 Task: Open a blank google sheet and write heading  Budget GuruAdd Categories in a column and its values below  'Housing, Transportation, Groceries, Utilities, Entertainment, Dining Out, Health, Miscellaneous, Savings & Total. 'Add Budgeted amount in next column and its values below  $1,500, $300, $400, $200, $150, $250, $100, $200, $500 & $4,600. Add Actual amountin next column and its values below   $1,400, $280, $420, $180, $170, $230, $120, $180, $520 & $4,500. Add Difference  in next column and its values below   -$100, -$20, +$20, -$20, +$20, -$20, +$20, -$20, +$20 & -$100Save page Data Analysis Workbook Template
Action: Mouse moved to (261, 133)
Screenshot: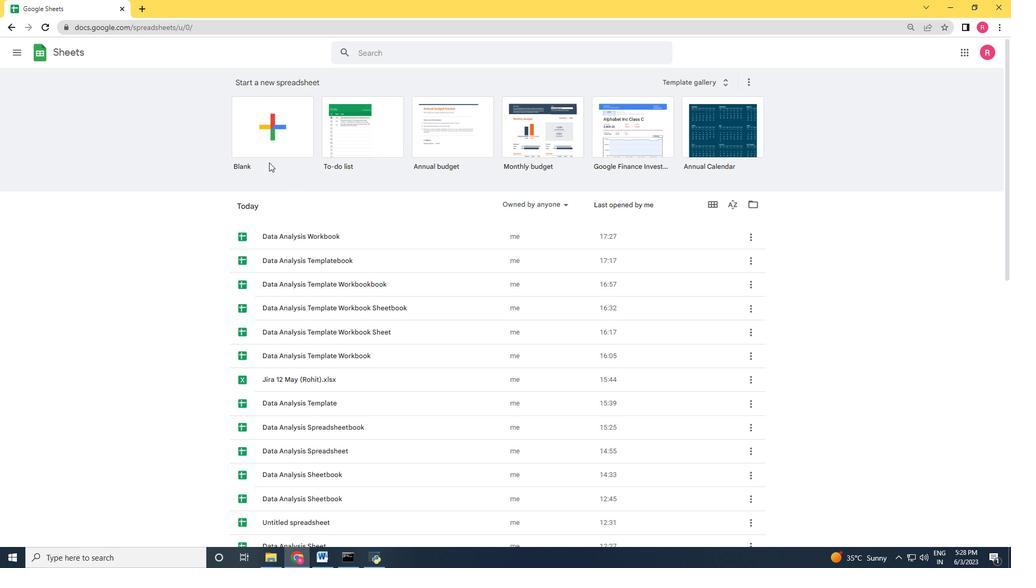
Action: Mouse pressed left at (261, 133)
Screenshot: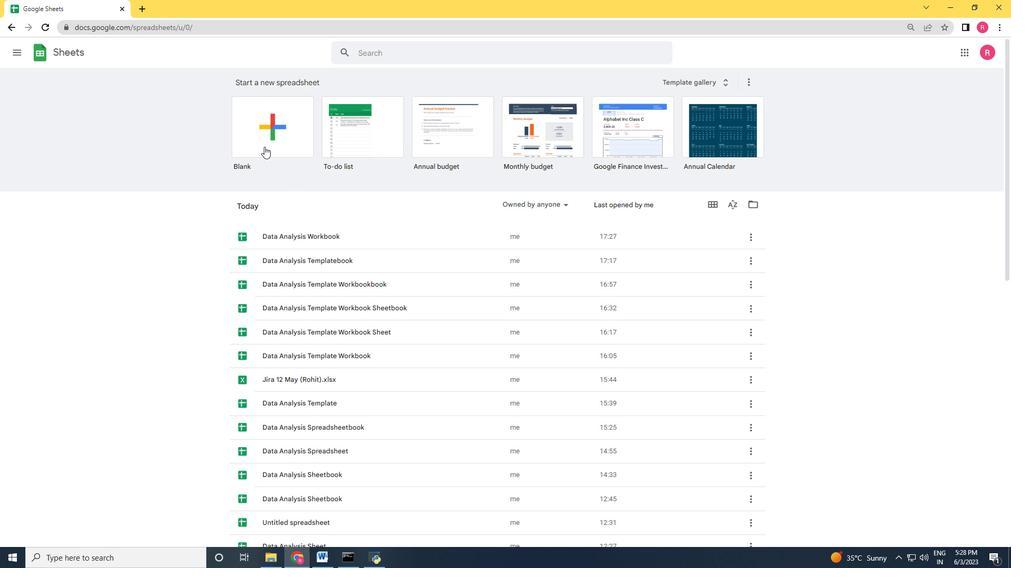 
Action: Mouse moved to (46, 122)
Screenshot: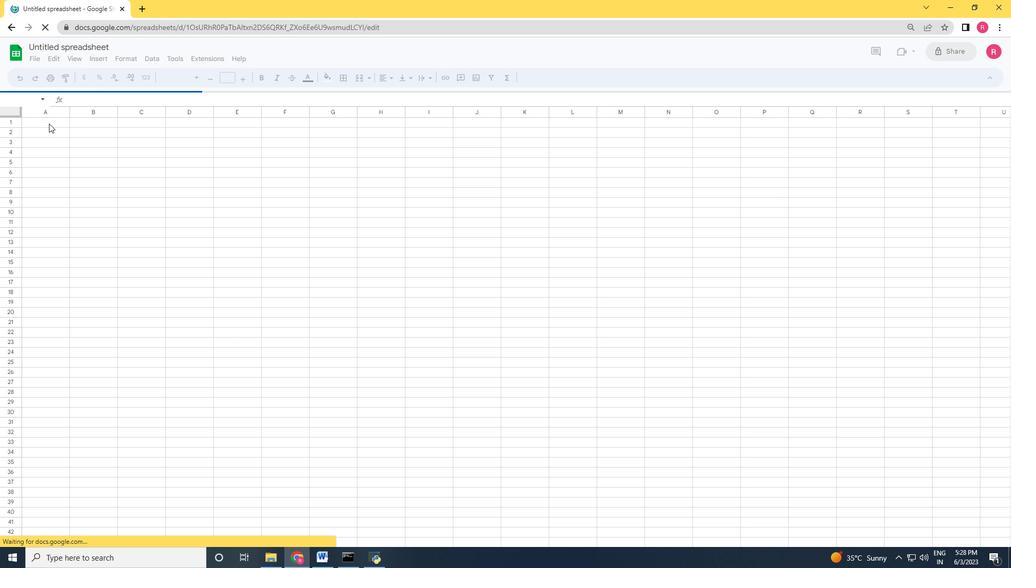 
Action: Mouse pressed left at (46, 122)
Screenshot: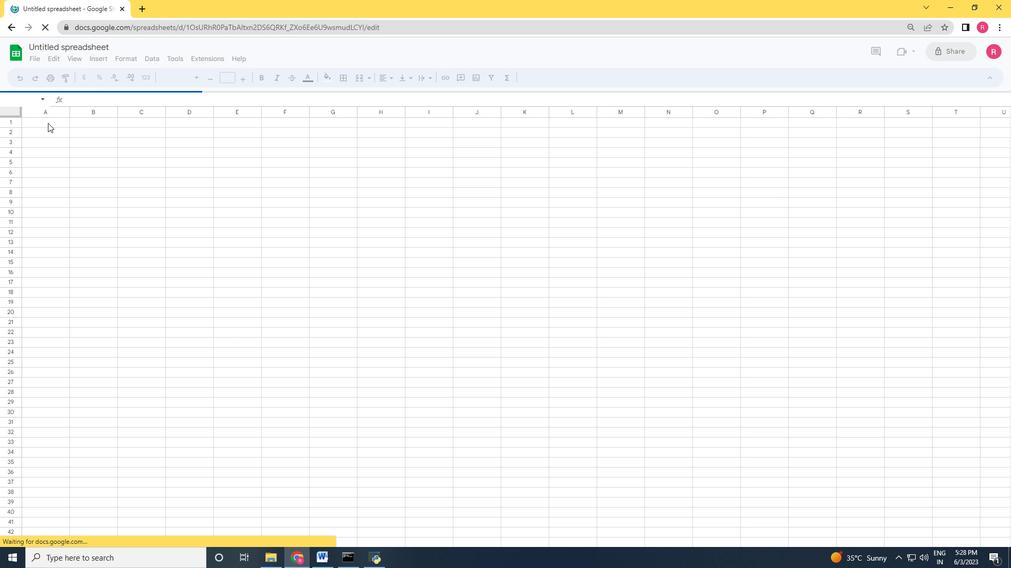 
Action: Mouse moved to (41, 129)
Screenshot: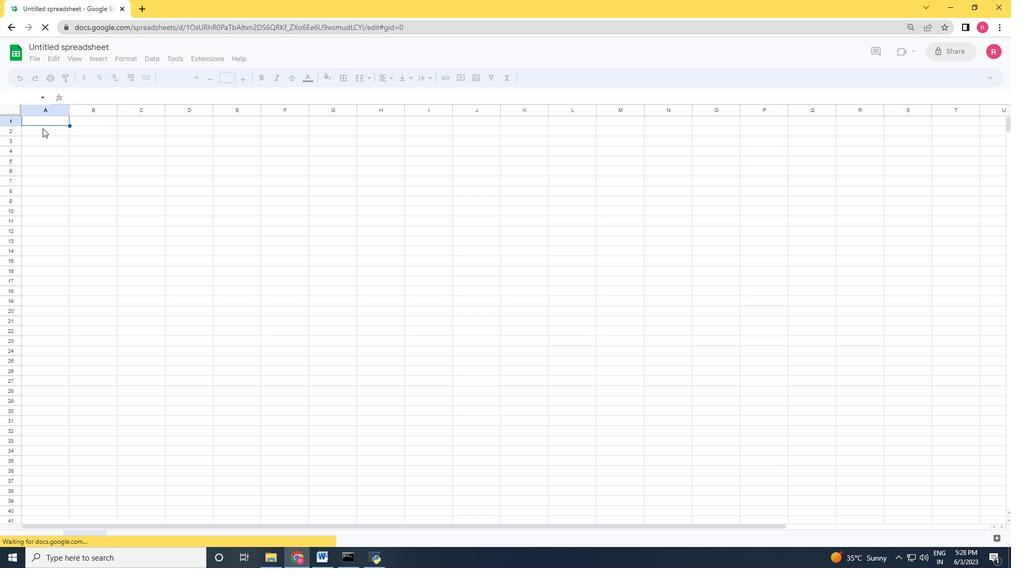 
Action: Key pressed <Key.shift><Key.shift><Key.shift><Key.shift><Key.shift><Key.shift><Key.shift><Key.shift><Key.shift>Budget<Key.space><Key.shift>Guru<Key.enter><Key.shift><Key.shift><Key.shift><Key.shift><Key.shift><Key.shift><Key.shift><Key.shift><Key.shift><Key.shift>Categories<Key.enter><Key.shift><Key.shift><Key.shift><Key.shift><Key.shift><Key.shift><Key.shift><Key.shift><Key.shift><Key.shift><Key.shift><Key.shift><Key.shift><Key.shift>Housing<Key.space><Key.enter><Key.shift>Trs=<Key.backspace><Key.backspace>ansporting<Key.space><Key.backspace><Key.backspace><Key.backspace><Key.backspace>ation<Key.enter><Key.shift>Groceries<Key.enter><Key.shift><Key.shift><Key.shift>Utilities<Key.enter><Key.shift>Entertainment<Key.space><Key.enter><Key.shift><Key.shift><Key.shift><Key.shift><Key.shift>Dining<Key.space>out<Key.enter><Key.shift>Health<Key.enter><Key.shift>Miscellaneous<Key.enter><Key.shift>Saving<Key.enter><Key.shift>Total<Key.enter>
Screenshot: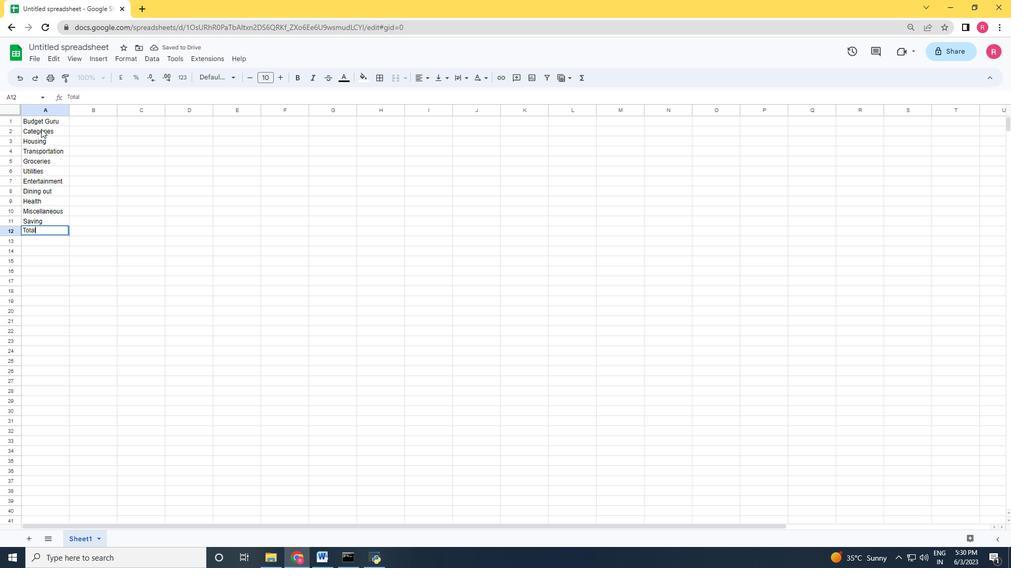 
Action: Mouse moved to (93, 139)
Screenshot: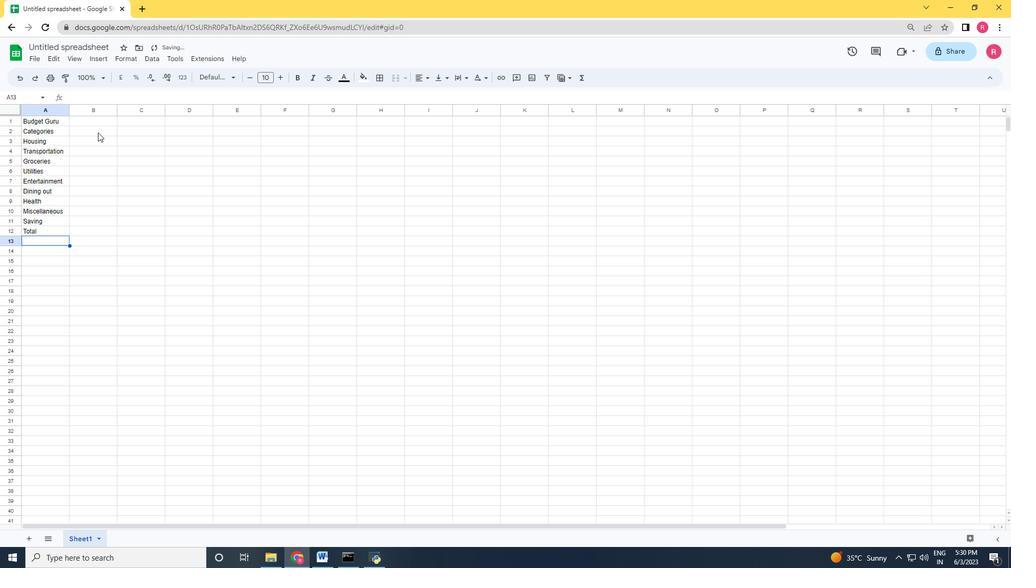 
Action: Mouse pressed left at (93, 139)
Screenshot: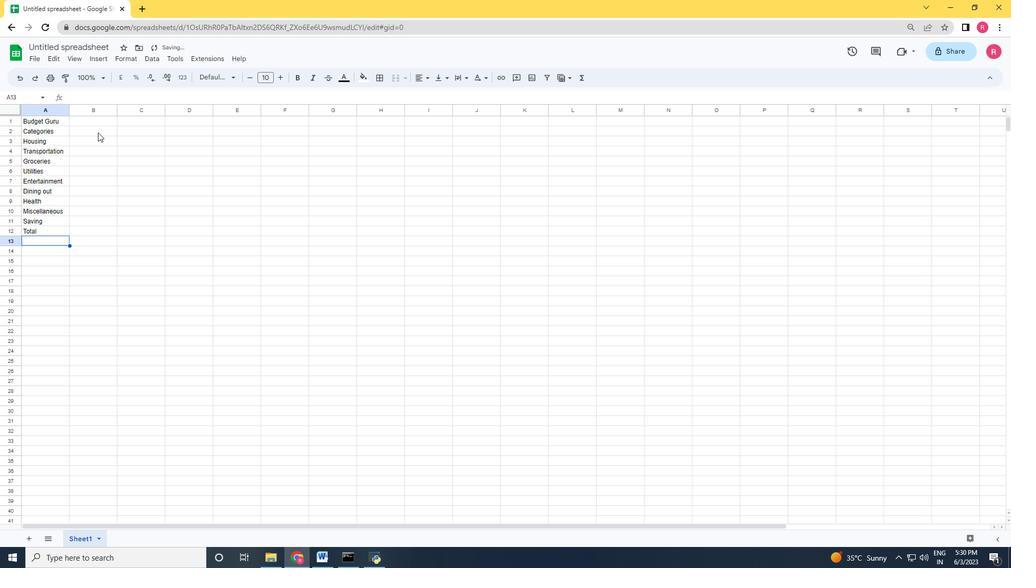 
Action: Mouse moved to (95, 128)
Screenshot: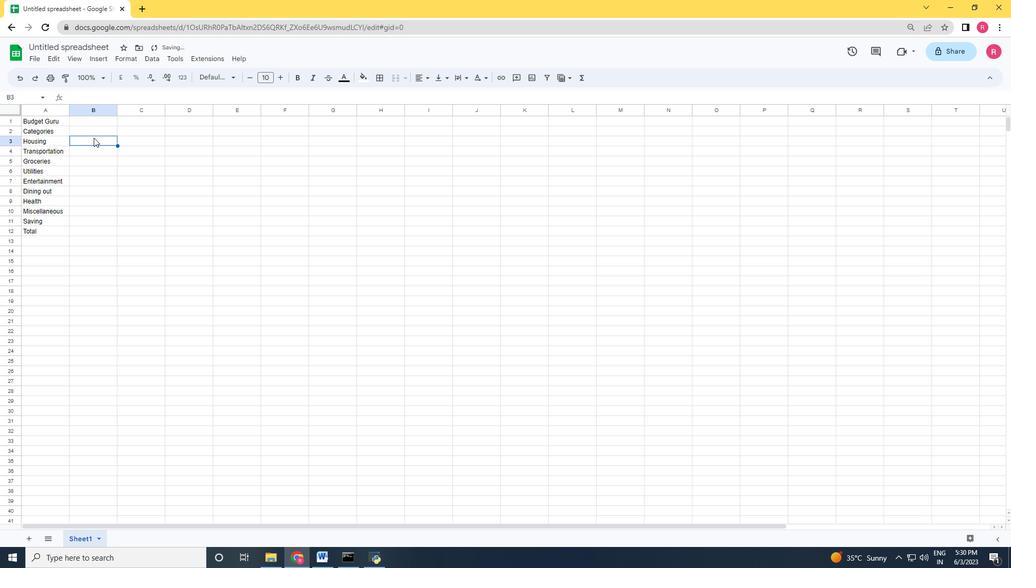 
Action: Mouse pressed left at (95, 128)
Screenshot: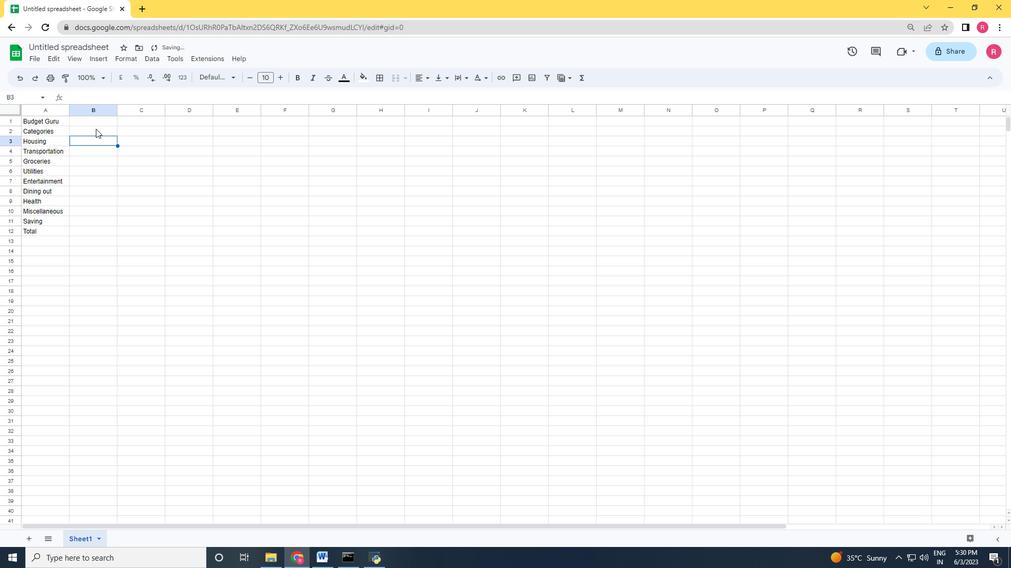 
Action: Key pressed <Key.shift_r>Budgeted<Key.enter><Key.shift><Key.shift><Key.shift><Key.shift><Key.shift><Key.shift><Key.shift><Key.shift><Key.shift><Key.shift><Key.shift><Key.shift><Key.shift><Key.shift><Key.shift><Key.shift><Key.shift><Key.shift><Key.shift><Key.shift><Key.shift><Key.shift><Key.shift><Key.shift><Key.shift><Key.shift><Key.shift><Key.shift><Key.shift><Key.shift><Key.shift><Key.shift><Key.shift><Key.shift><Key.shift><Key.shift><Key.shift><Key.shift><Key.shift><Key.shift><Key.shift><Key.shift><Key.shift><Key.shift>$1500<Key.enter><Key.shift>$300<Key.enter><Key.shift><Key.shift><Key.shift><Key.shift><Key.shift><Key.shift><Key.shift><Key.shift><Key.shift><Key.shift>$400<Key.enter><Key.shift><Key.shift><Key.shift><Key.shift><Key.shift><Key.shift><Key.shift><Key.shift><Key.shift><Key.shift><Key.shift><Key.shift><Key.shift><Key.shift><Key.shift><Key.shift><Key.shift><Key.shift><Key.shift><Key.shift><Key.shift><Key.shift><Key.shift><Key.shift><Key.shift><Key.shift><Key.shift><Key.shift><Key.shift><Key.shift><Key.shift><Key.shift><Key.shift><Key.shift><Key.shift><Key.shift><Key.shift><Key.shift><Key.shift><Key.shift><Key.shift><Key.shift><Key.shift><Key.shift><Key.shift><Key.shift><Key.shift><Key.shift><Key.shift><Key.shift><Key.shift><Key.shift><Key.shift><Key.shift><Key.shift><Key.shift><Key.shift><Key.shift><Key.shift>$200<Key.enter><Key.shift>$150<Key.enter>
Screenshot: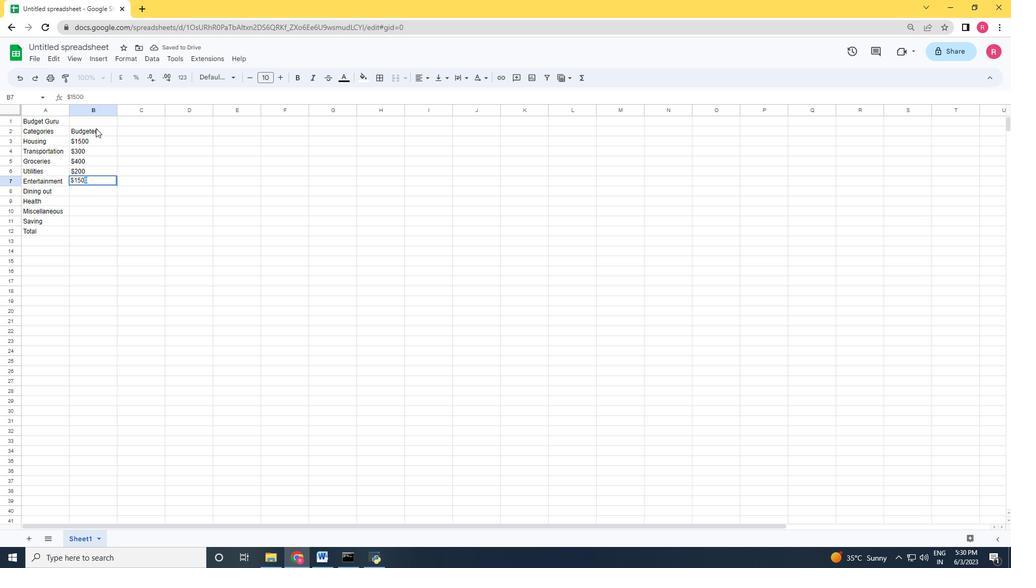 
Action: Mouse moved to (92, 182)
Screenshot: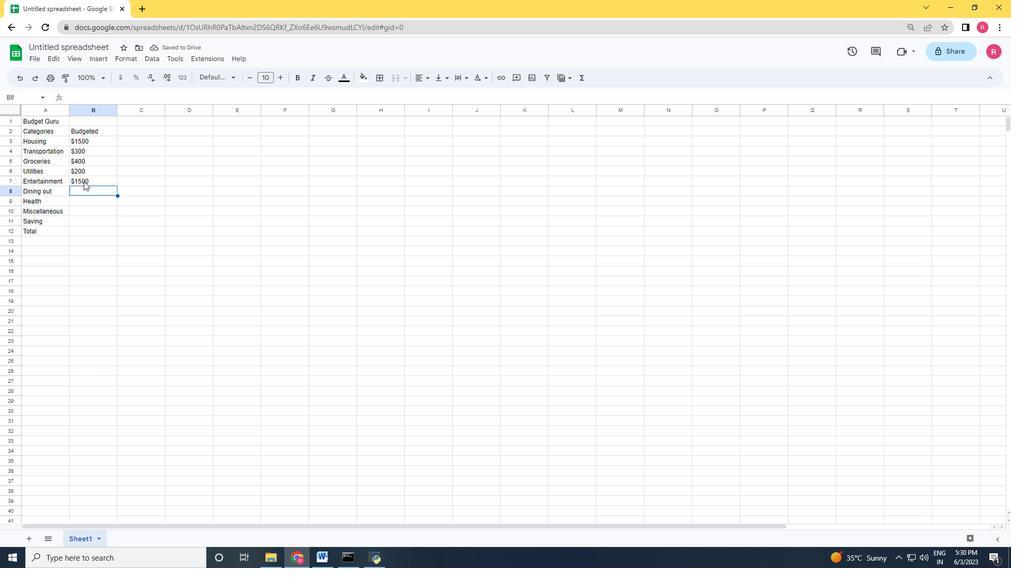 
Action: Mouse pressed left at (92, 182)
Screenshot: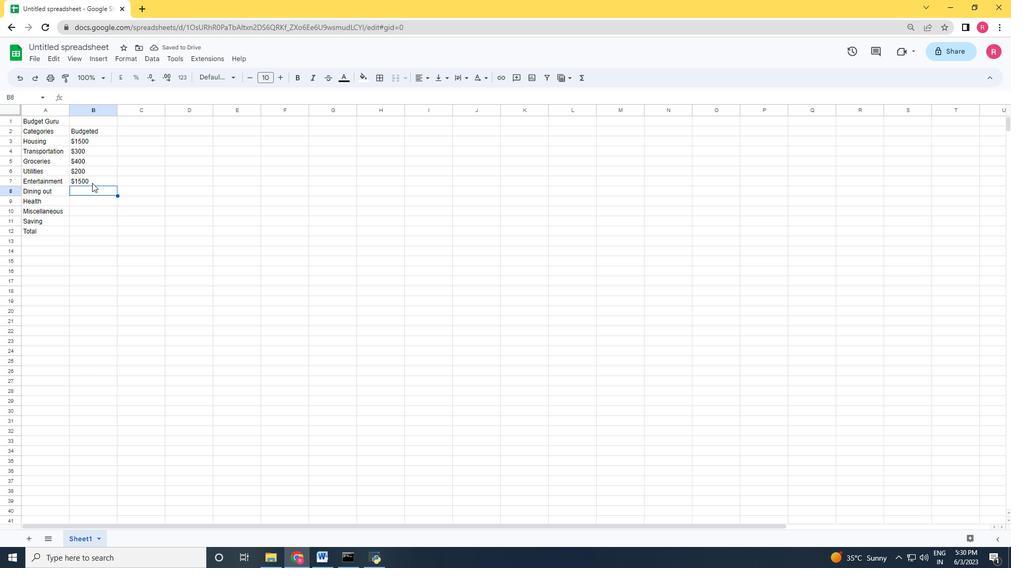 
Action: Mouse pressed left at (92, 182)
Screenshot: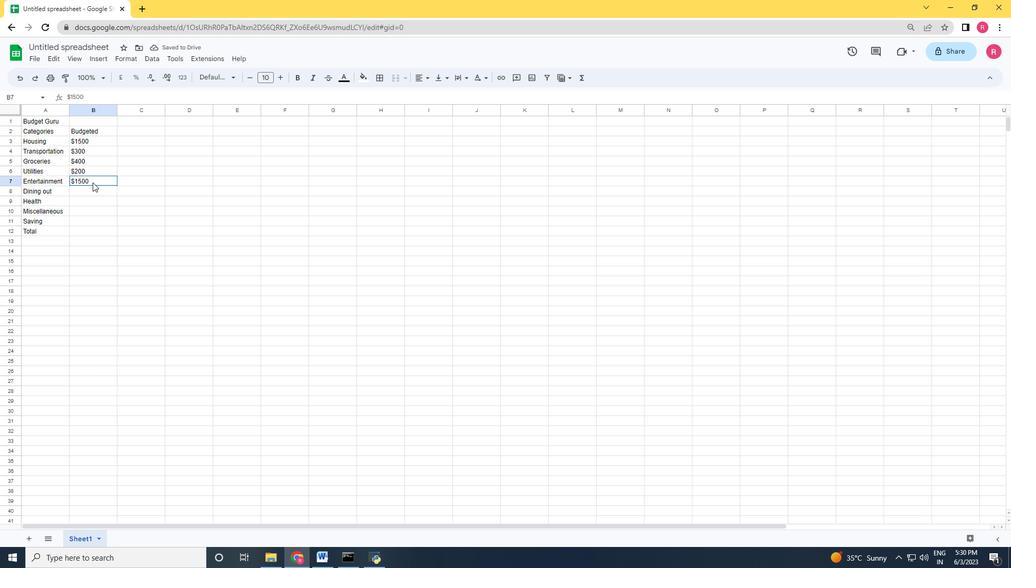 
Action: Mouse moved to (52, 175)
Screenshot: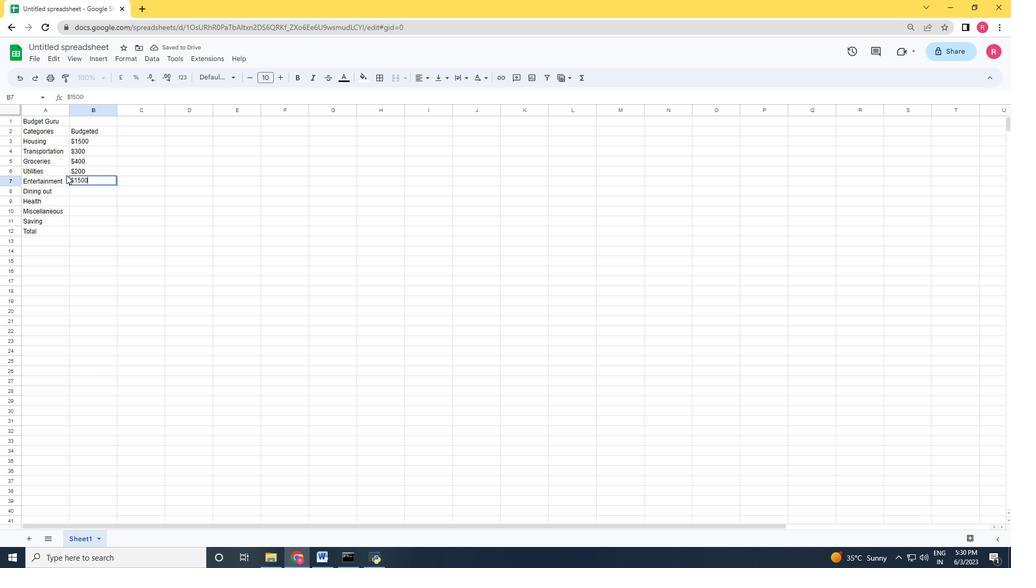 
Action: Key pressed <Key.backspace><Key.enter><Key.shift><Key.shift><Key.shift><Key.shift><Key.shift><Key.shift><Key.shift><Key.shift><Key.shift><Key.shift><Key.shift><Key.shift><Key.shift><Key.shift><Key.shift>$250<Key.enter><Key.shift>$100<Key.enter><Key.shift>@<Key.backspace><Key.shift>$200<Key.enter><Key.shift>$500<Key.enter><Key.shift>$4600<Key.enter>
Screenshot: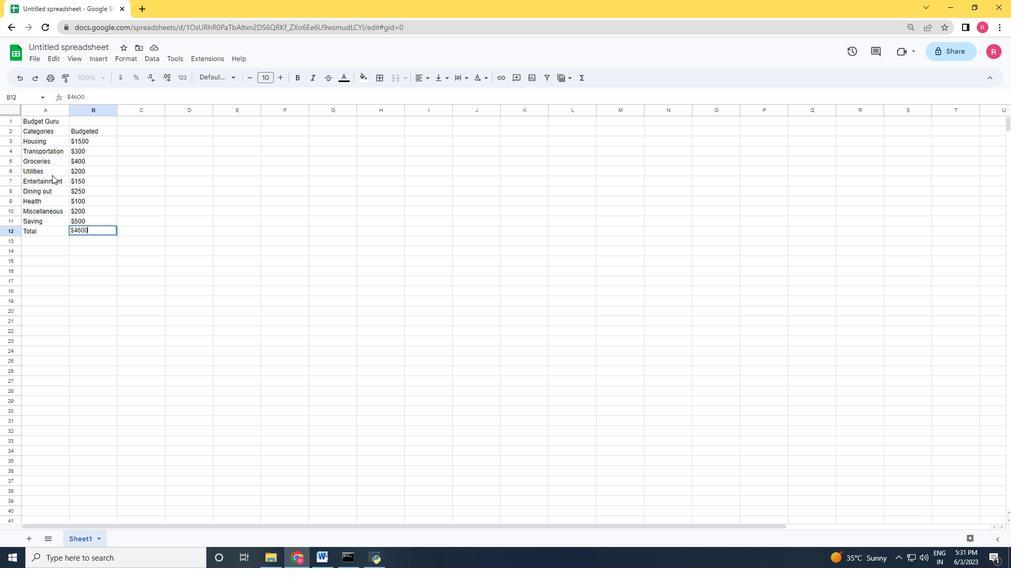 
Action: Mouse moved to (150, 130)
Screenshot: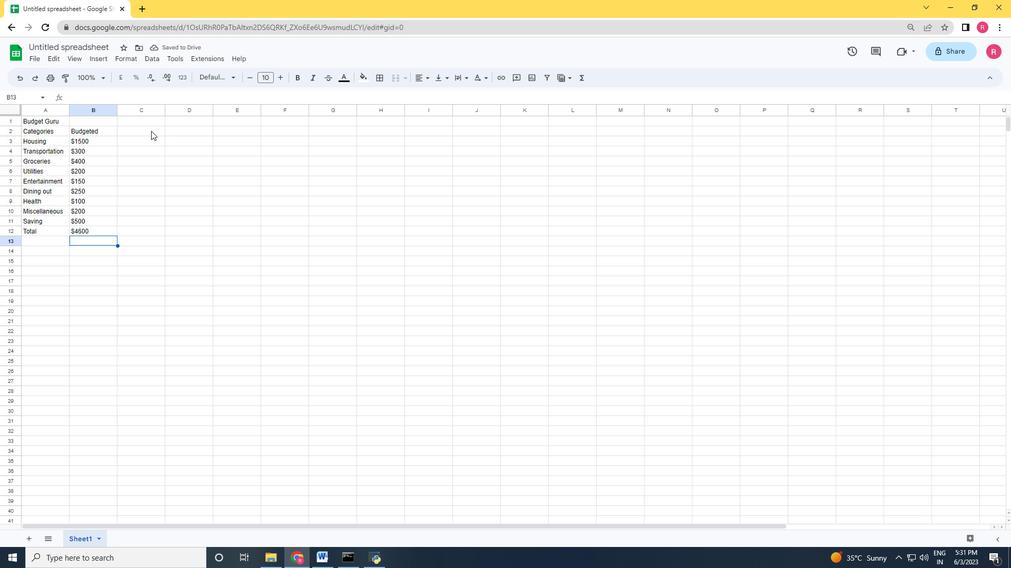 
Action: Mouse pressed left at (150, 130)
Screenshot: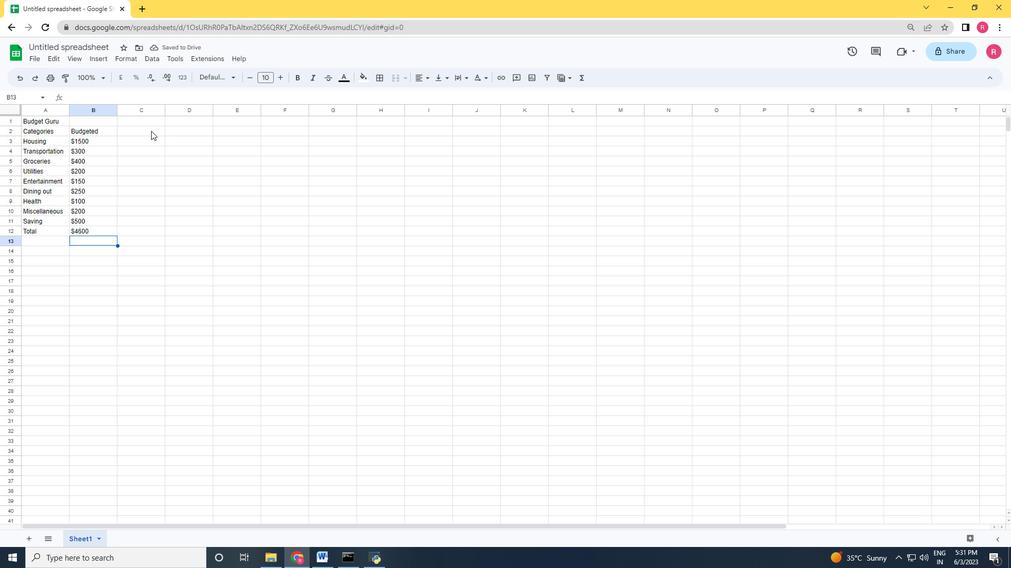 
Action: Mouse moved to (138, 124)
Screenshot: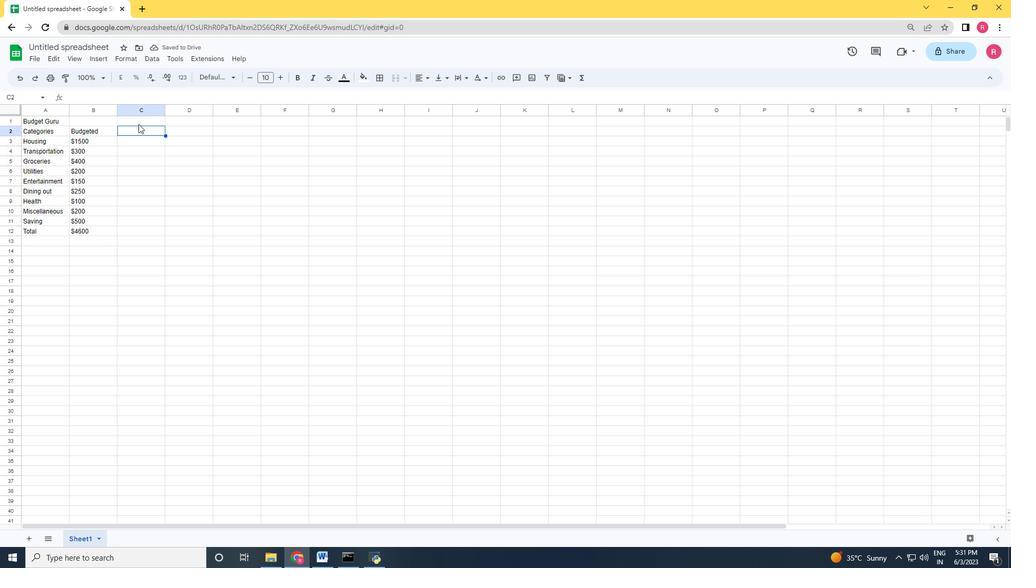 
Action: Key pressed <Key.shift>Actual<Key.space><Key.shift>Amoun<Key.backspace>nttin<Key.backspace><Key.backspace><Key.backspace>in<Key.enter>
Screenshot: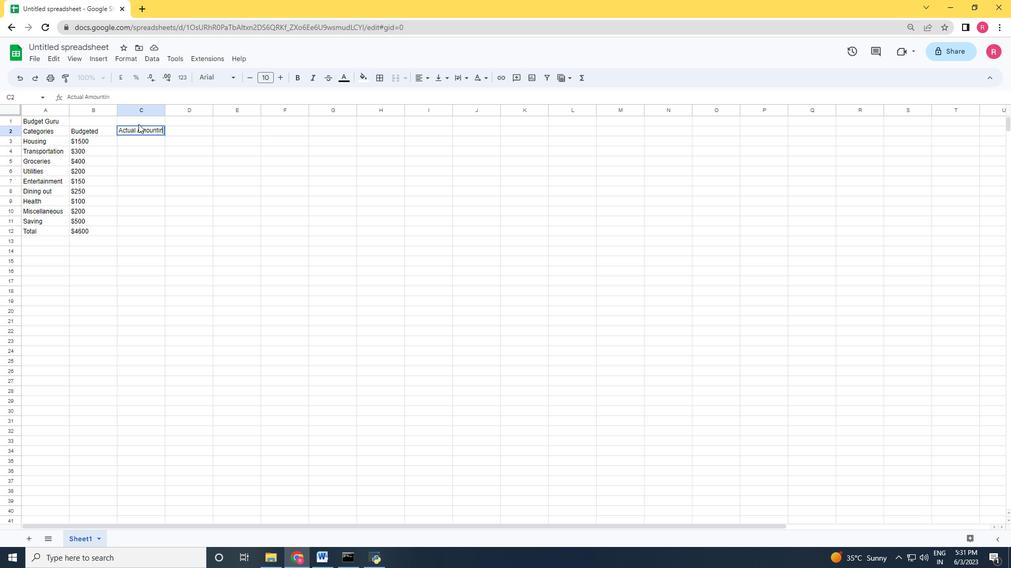 
Action: Mouse moved to (316, 174)
Screenshot: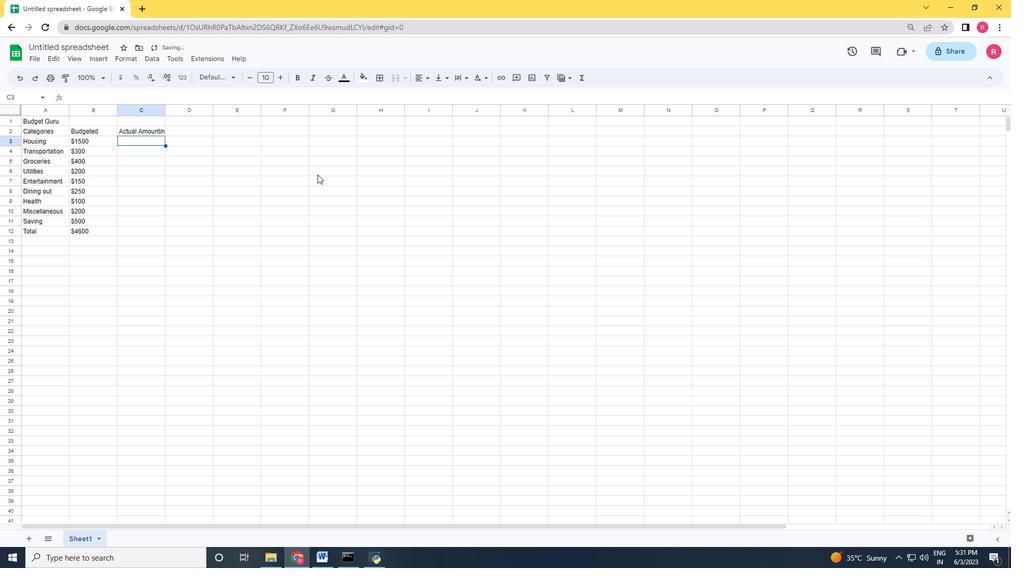 
Action: Key pressed <Key.shift><Key.shift><Key.shift><Key.shift><Key.shift><Key.shift><Key.shift><Key.shift><Key.shift>$1400<Key.enter><Key.shift><Key.shift><Key.shift><Key.shift><Key.shift><Key.shift><Key.shift><Key.shift><Key.shift><Key.shift><Key.shift><Key.shift><Key.shift><Key.shift><Key.shift><Key.shift><Key.shift><Key.shift>$280<Key.enter><Key.shift><Key.shift><Key.shift><Key.shift><Key.shift><Key.shift><Key.shift><Key.shift><Key.shift><Key.shift><Key.shift><Key.shift>$420<Key.enter><Key.shift>$180<Key.enter><Key.shift><Key.shift><Key.shift><Key.shift><Key.shift><Key.shift><Key.shift><Key.shift>$170<Key.enter><Key.shift><Key.shift><Key.shift><Key.shift><Key.shift><Key.shift><Key.shift><Key.shift><Key.shift><Key.shift><Key.shift><Key.shift>$23909<Key.backspace><Key.backspace><Key.backspace>0<Key.enter><Key.shift><Key.shift>$120<Key.enter><Key.shift><Key.shift><Key.shift><Key.shift><Key.shift><Key.shift><Key.shift><Key.shift><Key.shift><Key.shift><Key.shift><Key.shift><Key.shift><Key.shift><Key.shift><Key.shift><Key.shift><Key.shift>$180<Key.enter><Key.shift><Key.shift><Key.shift><Key.shift><Key.shift><Key.shift>$520<Key.enter><Key.shift>$4500
Screenshot: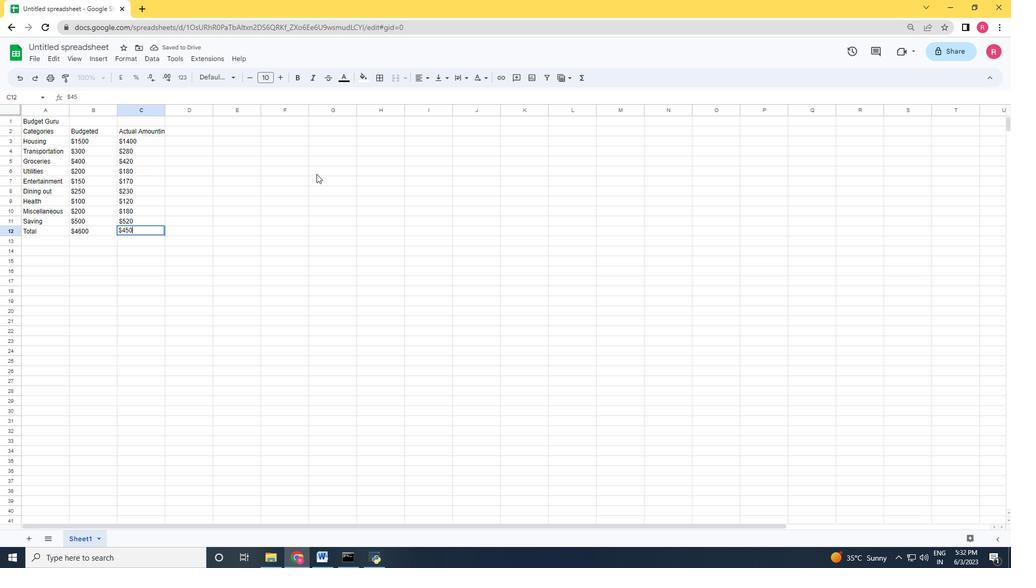 
Action: Mouse moved to (181, 129)
Screenshot: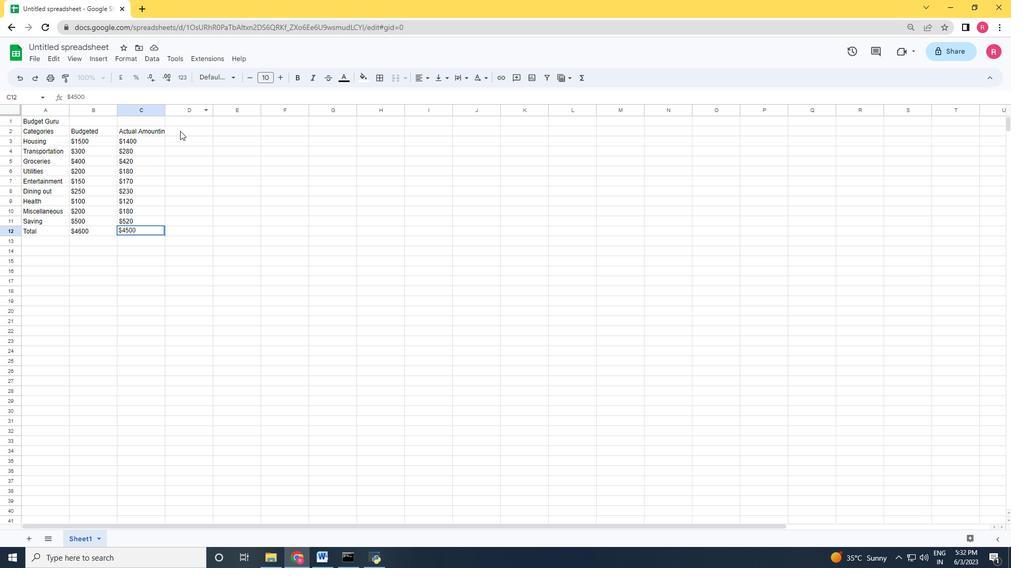 
Action: Mouse pressed left at (181, 129)
Screenshot: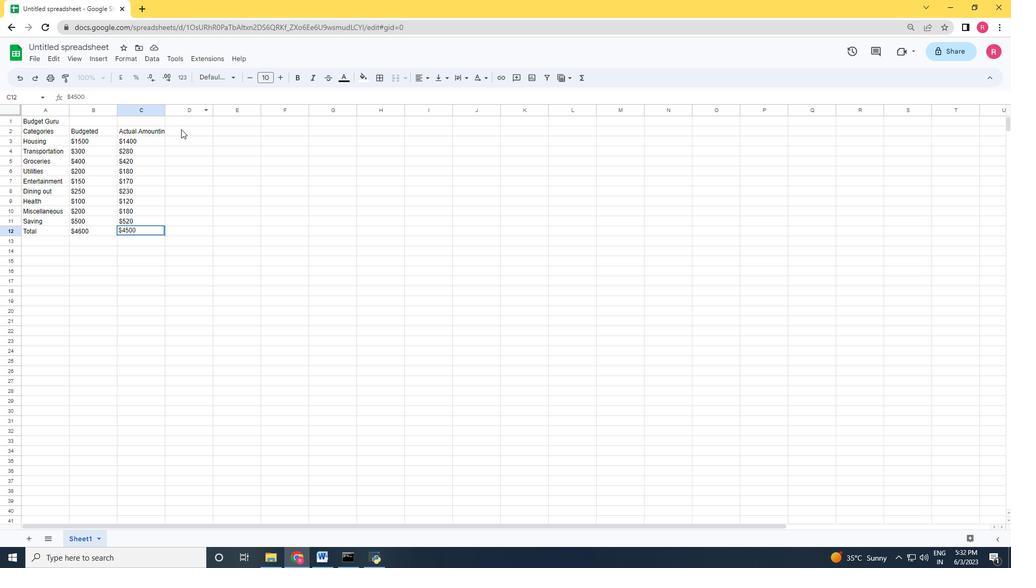 
Action: Mouse moved to (182, 129)
Screenshot: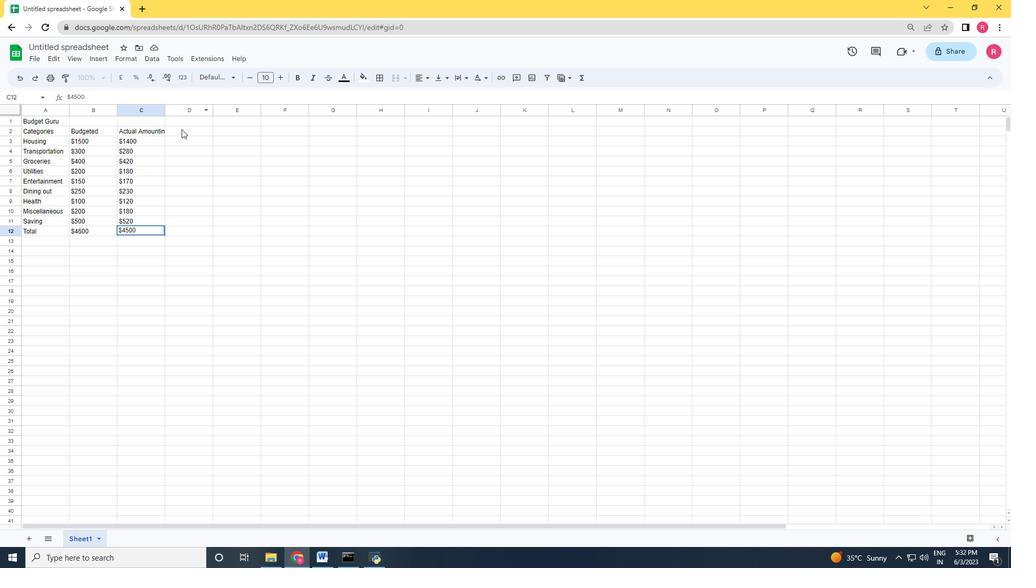 
Action: Key pressed <Key.shift>Difference<Key.enter>-<Key.shift>$100<Key.enter>-<Key.shift><Key.shift><Key.shift><Key.shift><Key.shift><Key.shift><Key.shift><Key.shift>$20<Key.enter>'=<Key.shift>$20<Key.enter>
Screenshot: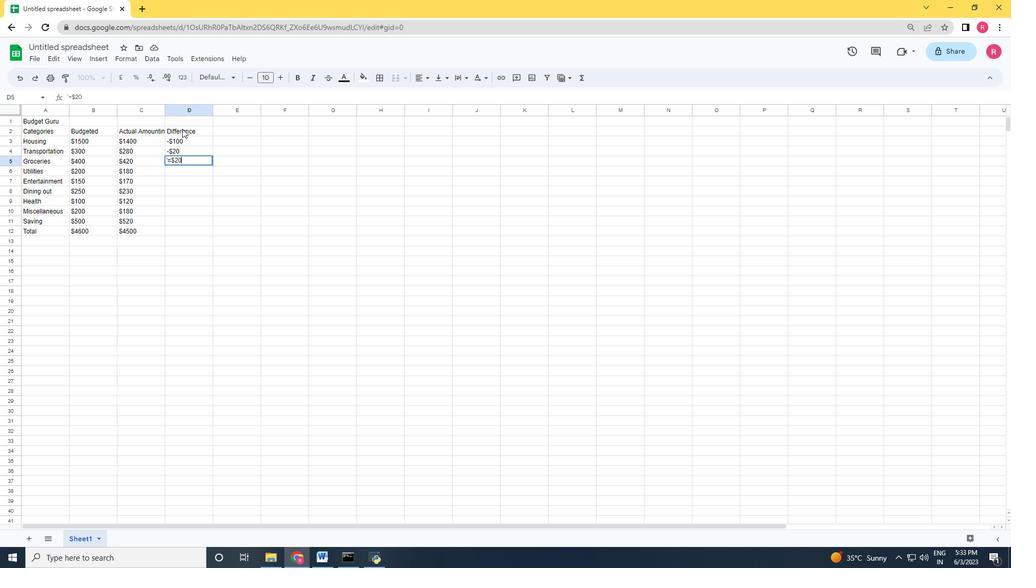 
Action: Mouse moved to (181, 163)
Screenshot: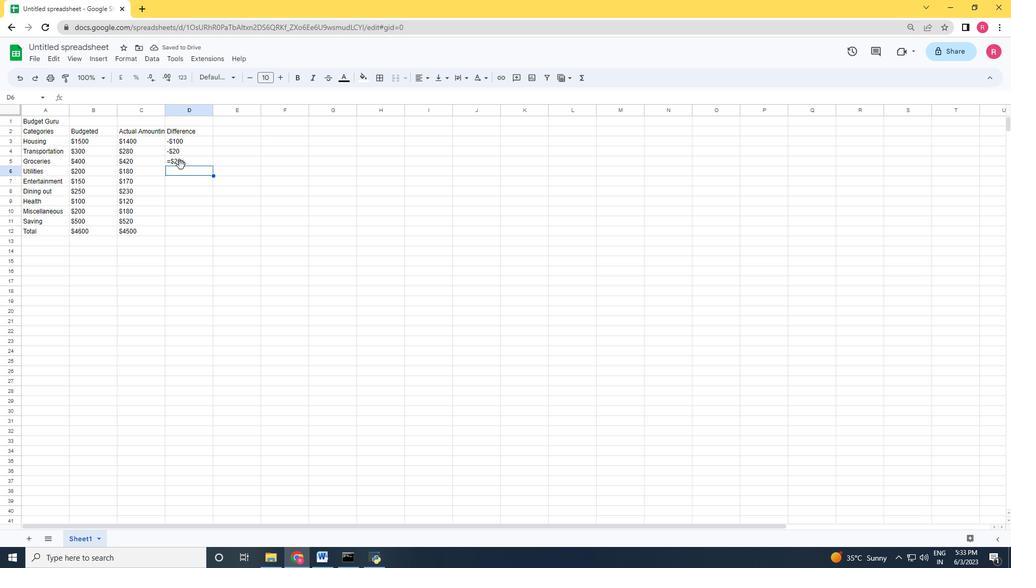 
Action: Mouse pressed left at (181, 163)
Screenshot: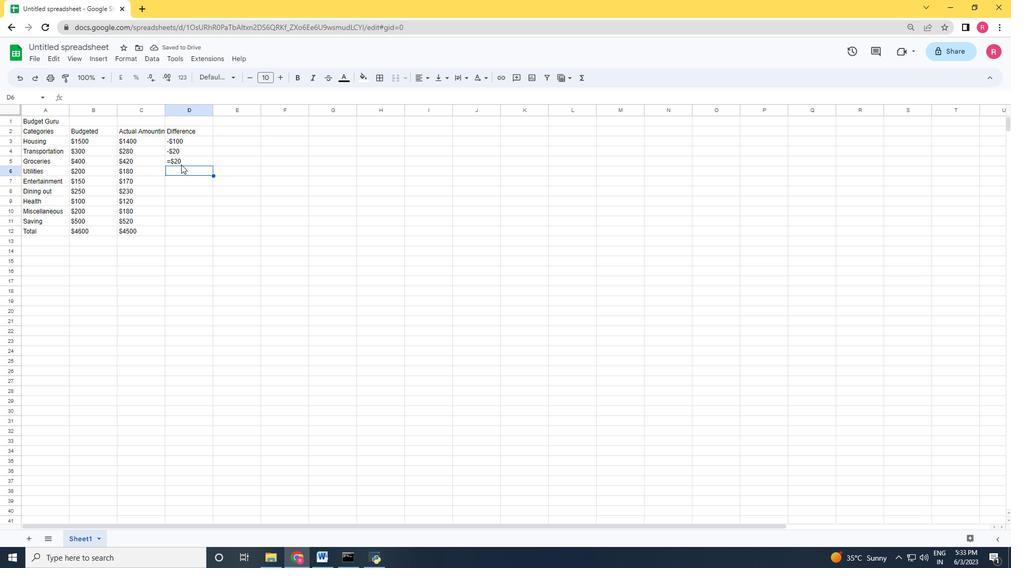 
Action: Mouse moved to (71, 96)
Screenshot: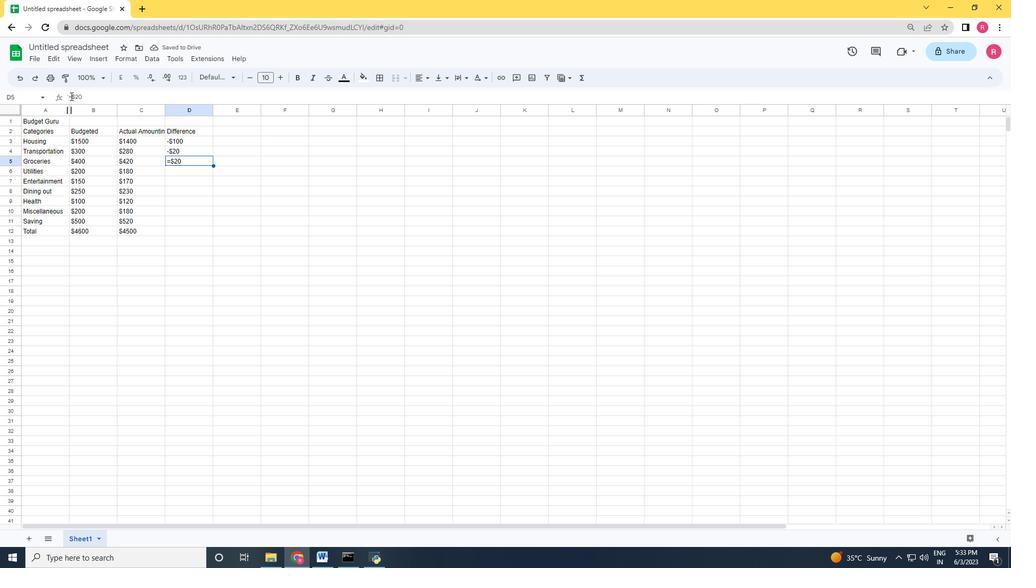 
Action: Mouse pressed left at (71, 96)
Screenshot: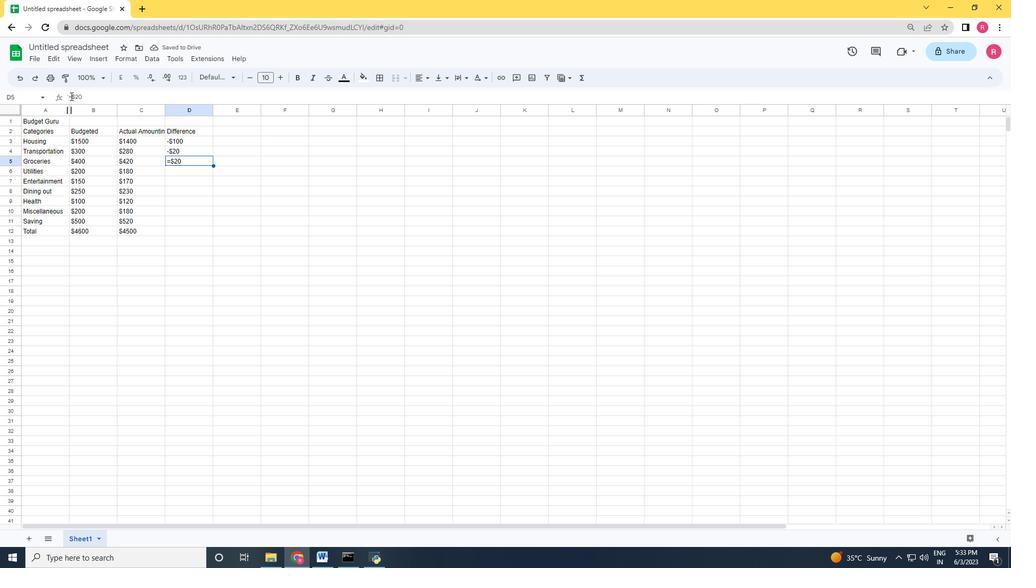 
Action: Mouse moved to (72, 97)
Screenshot: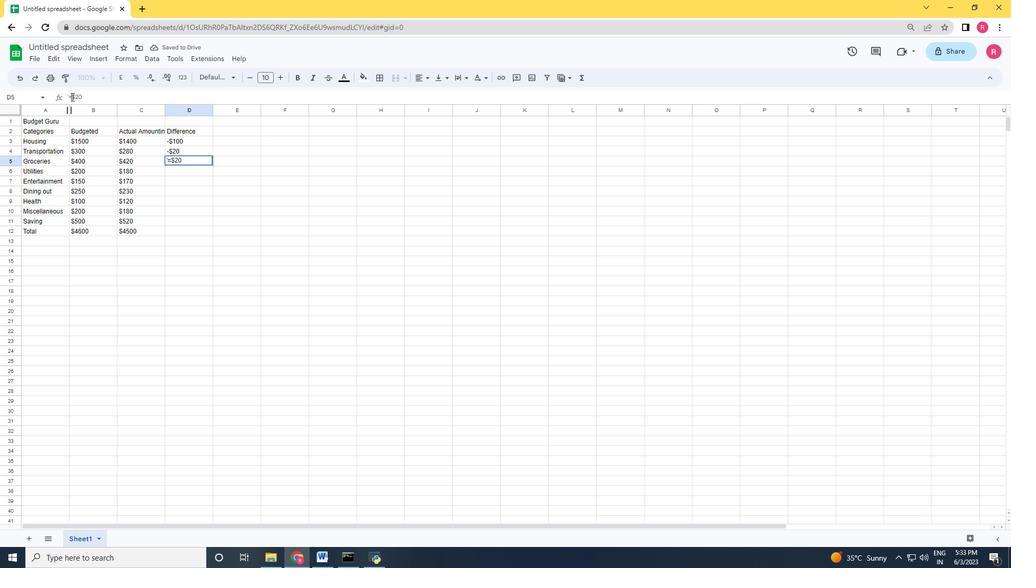 
Action: Key pressed <Key.backspace><Key.shift_r><Key.shift_r><Key.shift_r><Key.shift_r><Key.shift_r><Key.shift_r><Key.shift_r><Key.shift_r><Key.shift_r><Key.shift_r><Key.shift_r><Key.shift_r><Key.shift_r><Key.shift_r><Key.shift_r><Key.shift_r><Key.shift_r><Key.shift_r><Key.shift_r><Key.shift_r><Key.shift_r><Key.shift_r><Key.shift_r><Key.shift_r><Key.shift_r><Key.shift_r><Key.shift_r><Key.shift_r><Key.shift_r><Key.shift_r><Key.shift_r><Key.shift_r><Key.shift_r><Key.shift_r><Key.shift_r><Key.shift_r><Key.shift_r><Key.shift_r><Key.shift_r><Key.shift_r><Key.shift_r><Key.shift_r>+
Screenshot: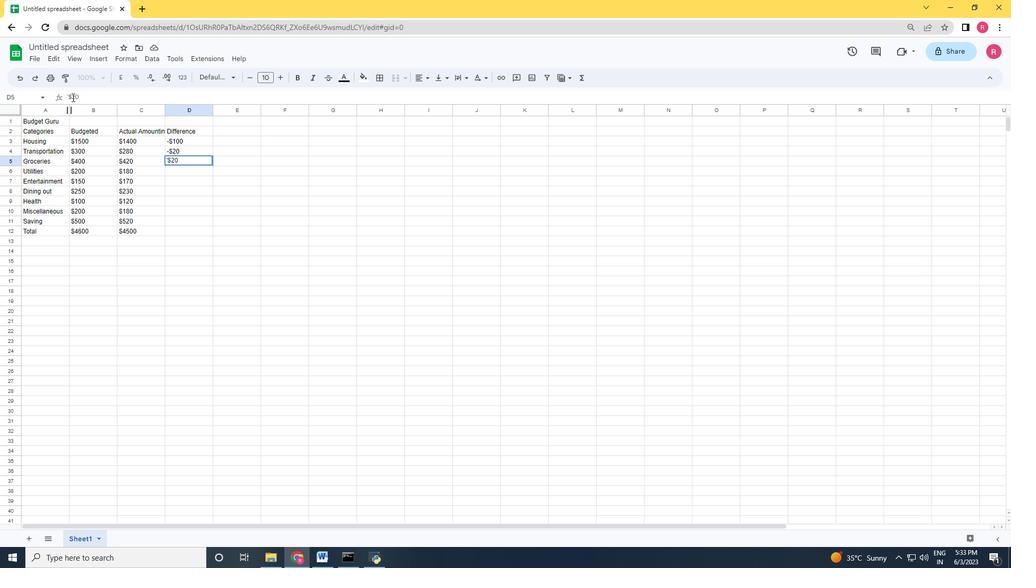 
Action: Mouse moved to (200, 171)
Screenshot: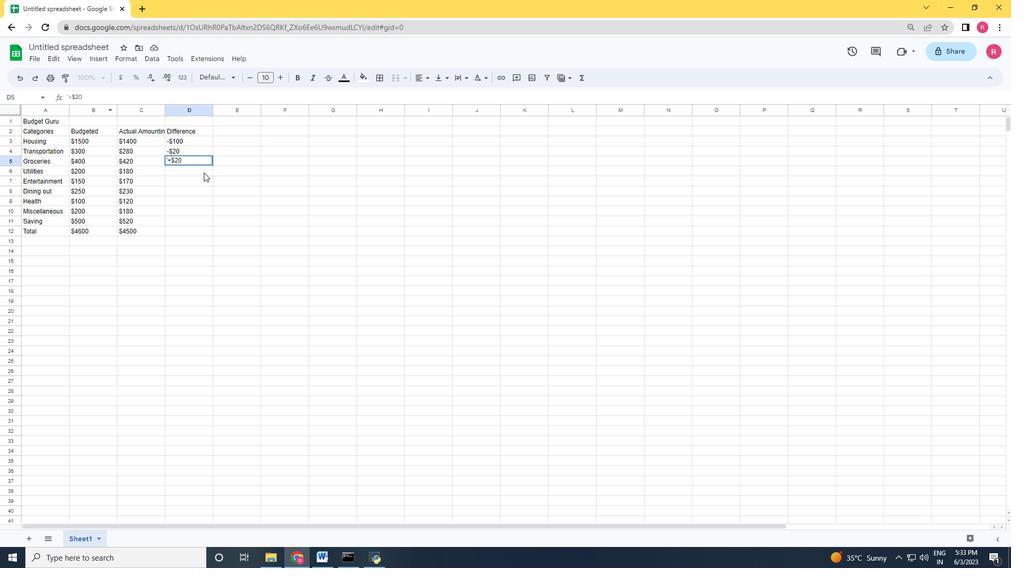 
Action: Mouse pressed left at (200, 171)
Screenshot: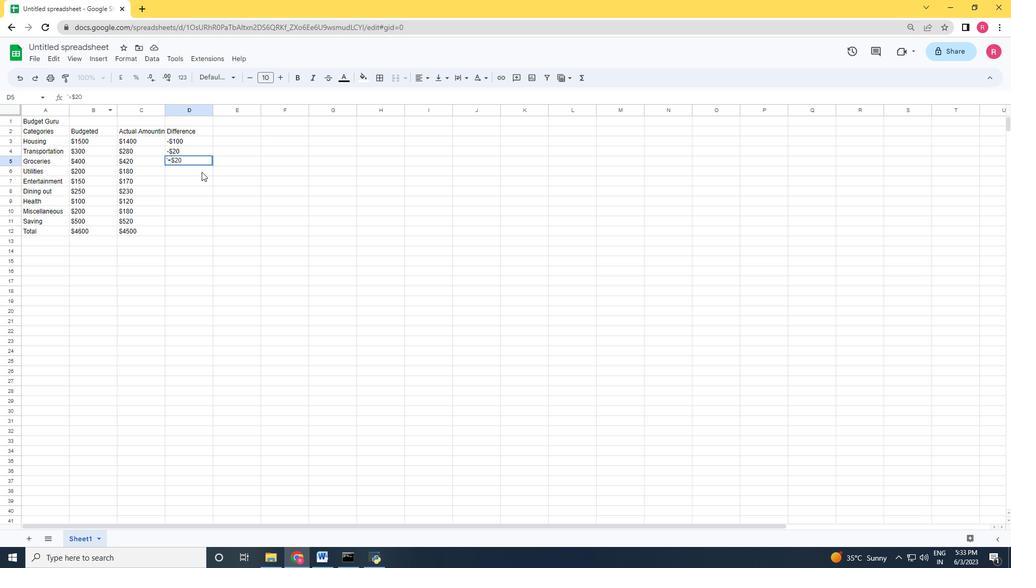 
Action: Mouse moved to (193, 173)
Screenshot: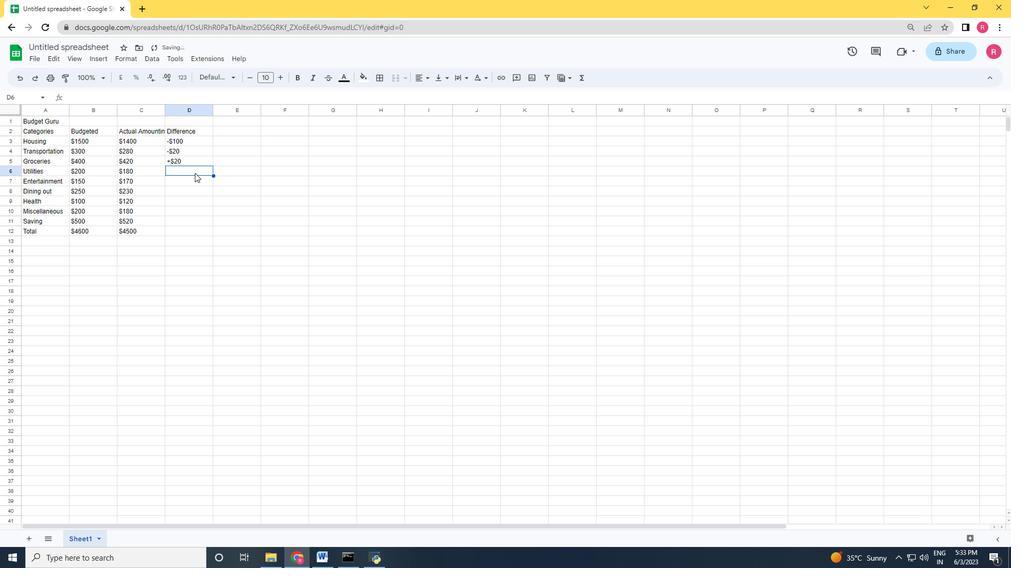 
Action: Key pressed -<Key.shift>$20<Key.enter>'<Key.shift_r><Key.shift_r><Key.shift_r><Key.shift_r><Key.shift_r>+20<Key.enter><Key.enter>-<Key.shift>$20<Key.enter>'<Key.shift>$20<Key.enter>
Screenshot: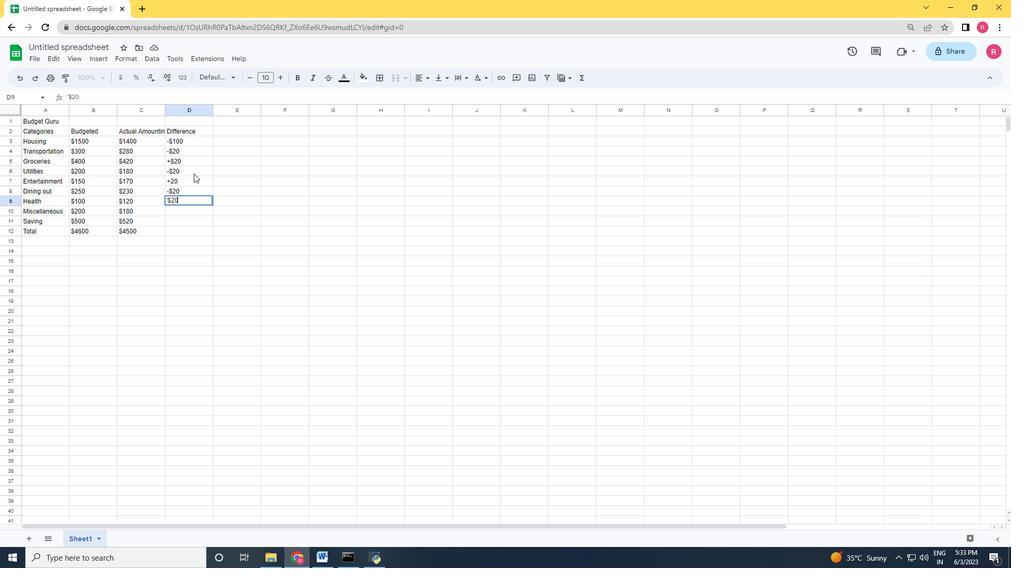 
Action: Mouse moved to (168, 200)
Screenshot: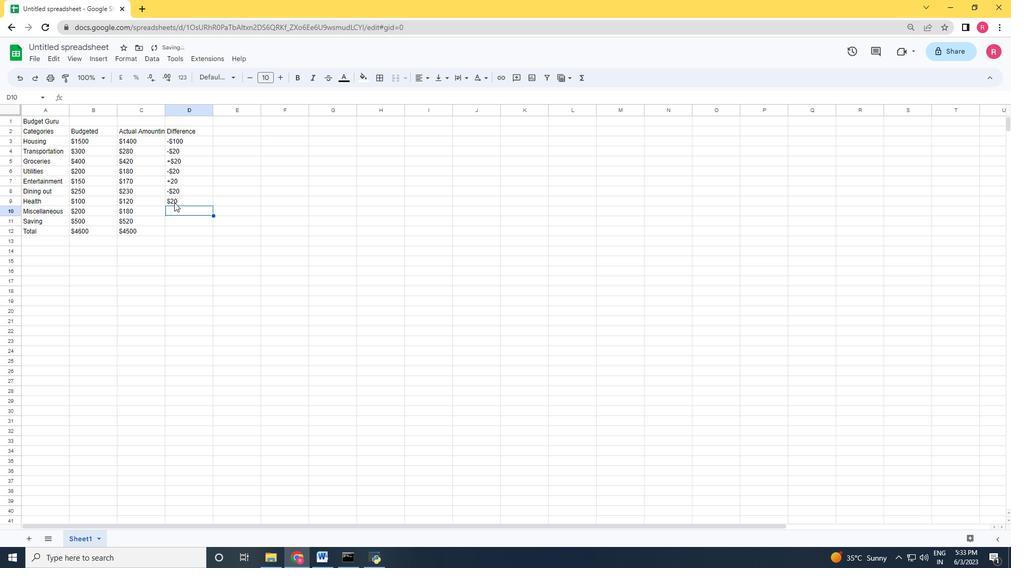 
Action: Mouse pressed left at (168, 200)
Screenshot: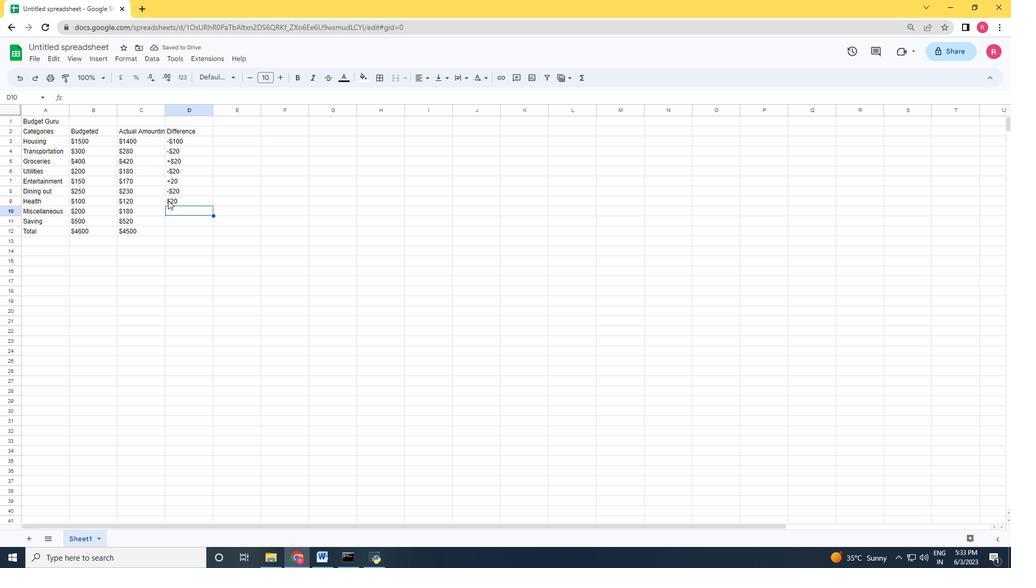 
Action: Mouse moved to (169, 200)
Screenshot: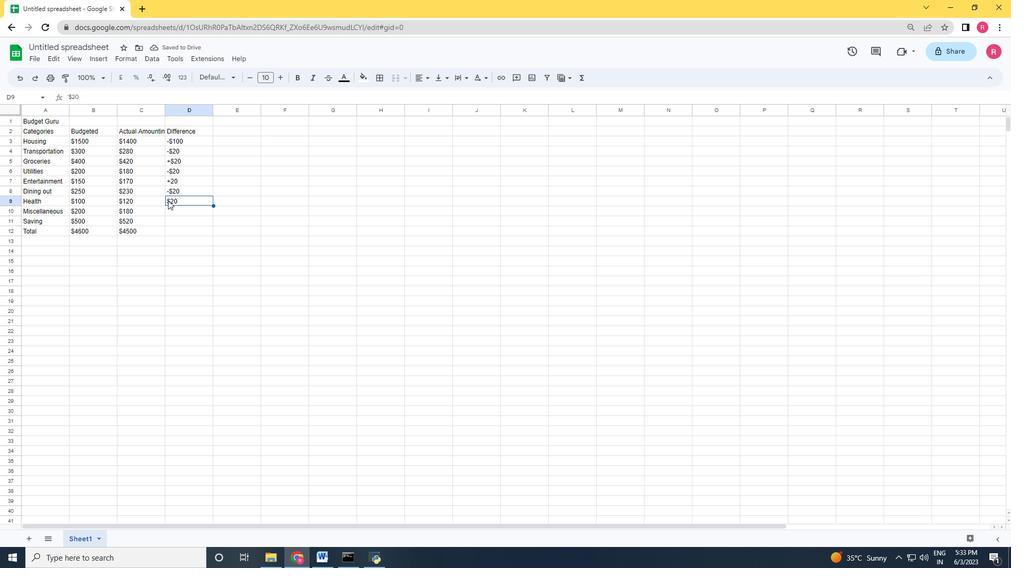 
Action: Mouse pressed left at (169, 200)
Screenshot: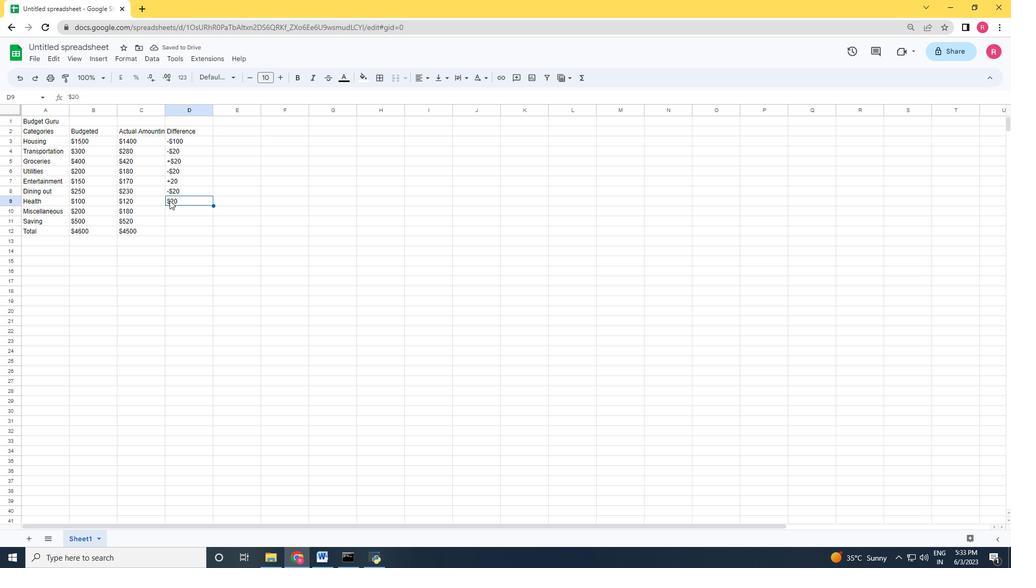 
Action: Mouse moved to (67, 97)
Screenshot: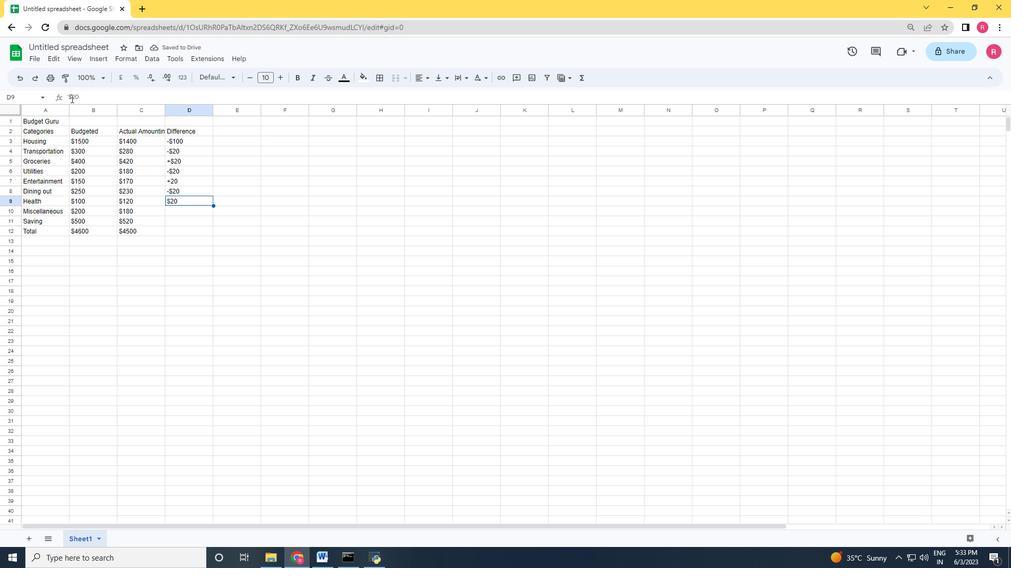 
Action: Mouse pressed left at (67, 97)
Screenshot: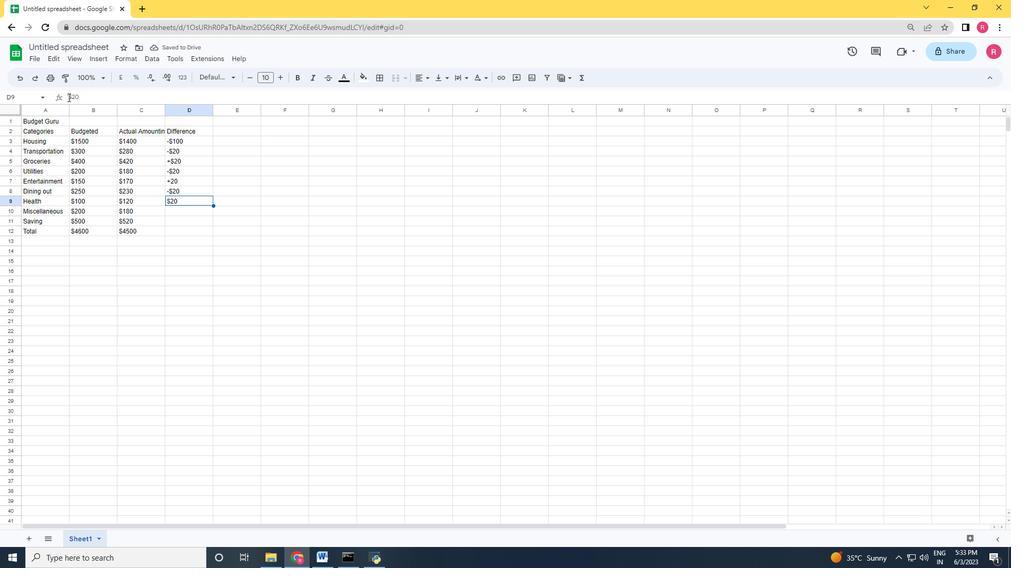 
Action: Key pressed <Key.shift_r><Key.shift_r><Key.shift_r>+<Key.enter>
Screenshot: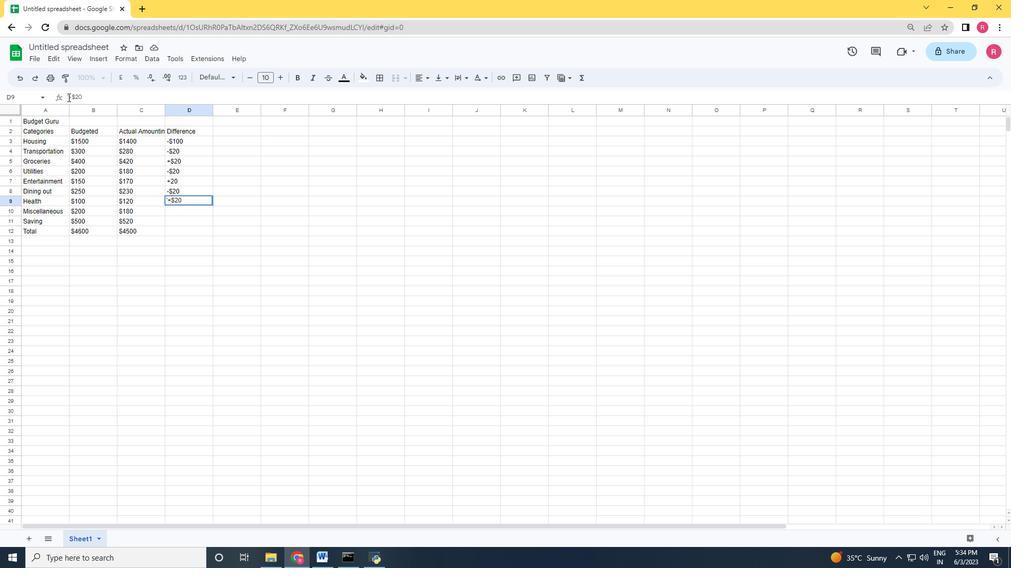 
Action: Mouse moved to (83, 182)
Screenshot: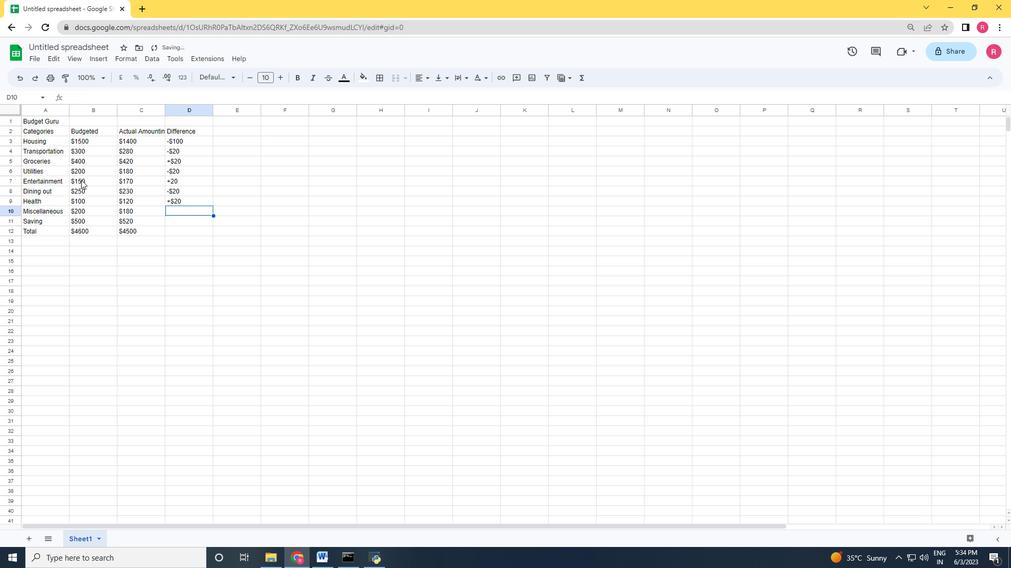 
Action: Key pressed -<Key.shift>$20<Key.enter>'<Key.shift_r><Key.shift_r><Key.shift_r><Key.shift_r><Key.shift_r><Key.shift_r>+<Key.shift>$20<Key.enter>-<Key.shift>$100
Screenshot: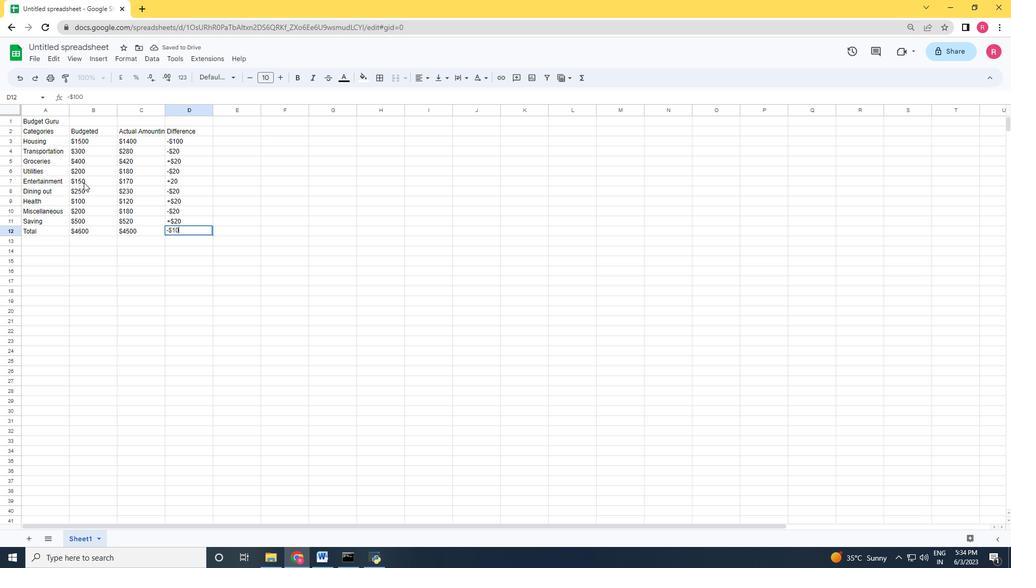 
Action: Mouse moved to (98, 44)
Screenshot: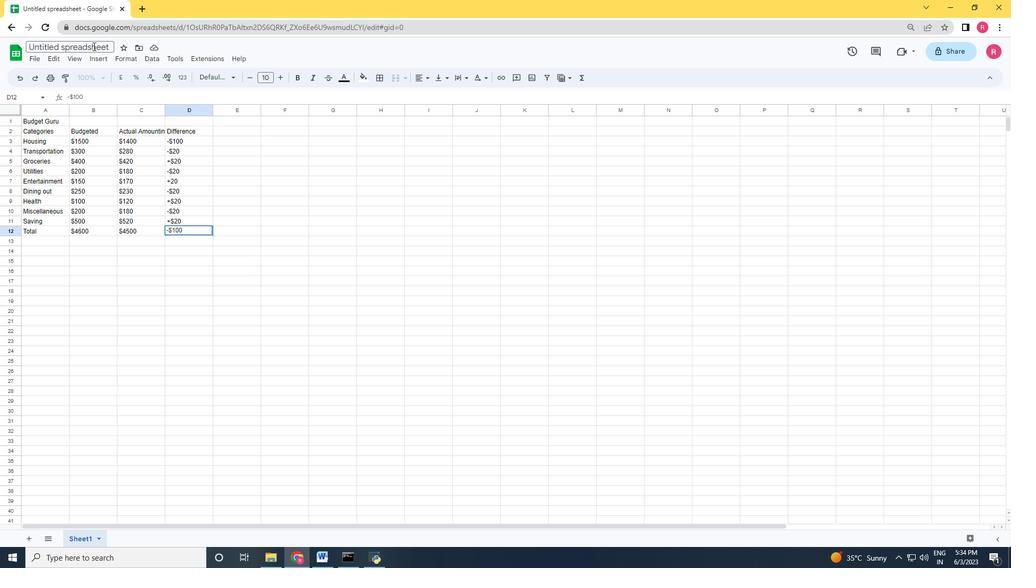 
Action: Mouse pressed left at (98, 44)
Screenshot: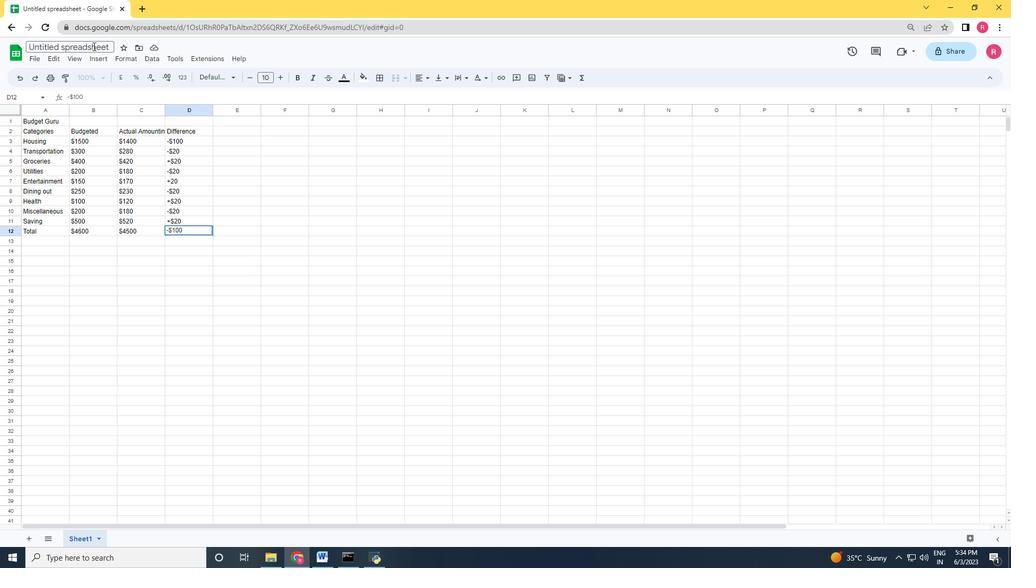 
Action: Mouse moved to (99, 44)
Screenshot: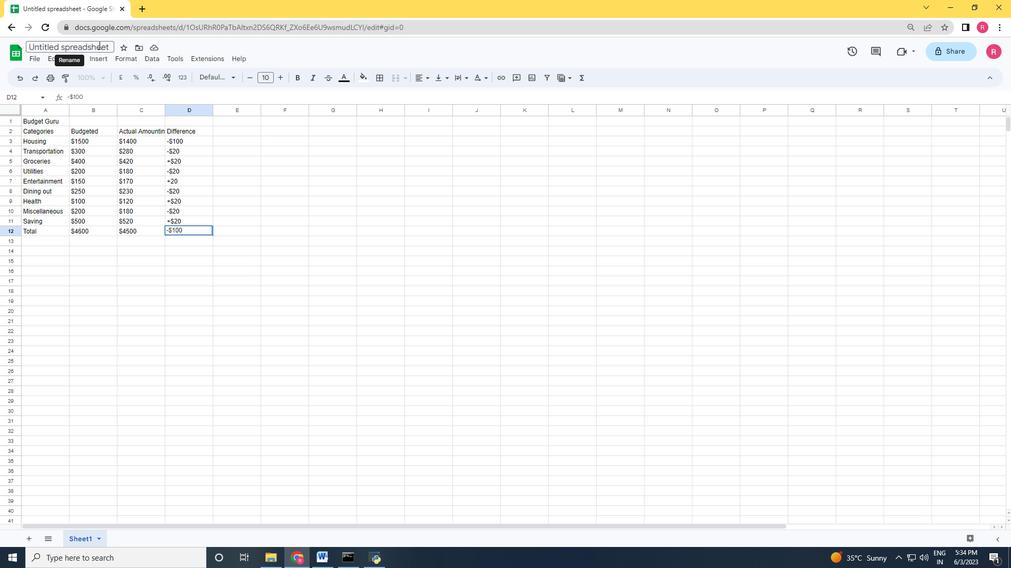 
Action: Key pressed <Key.shift>Data<Key.space><Key.shift>Analyis<Key.backspace><Key.backspace>sis<Key.space><Key.shift><Key.shift><Key.shift><Key.shift><Key.shift><Key.shift><Key.shift><Key.shift><Key.shift><Key.shift><Key.shift><Key.shift><Key.shift><Key.shift><Key.shift><Key.shift><Key.shift>Workn<Key.backspace>boook
Screenshot: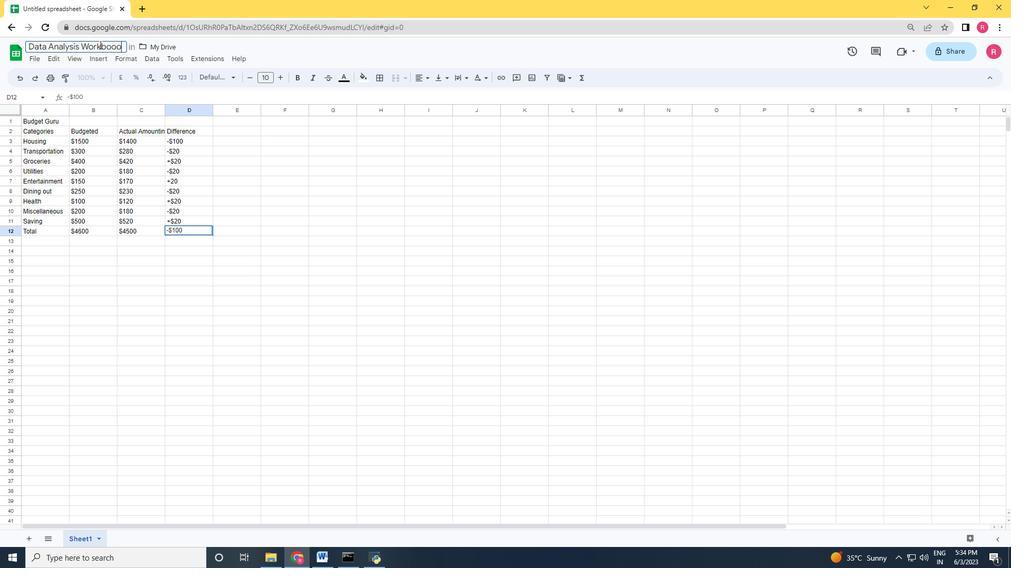 
Action: Mouse moved to (171, 251)
Screenshot: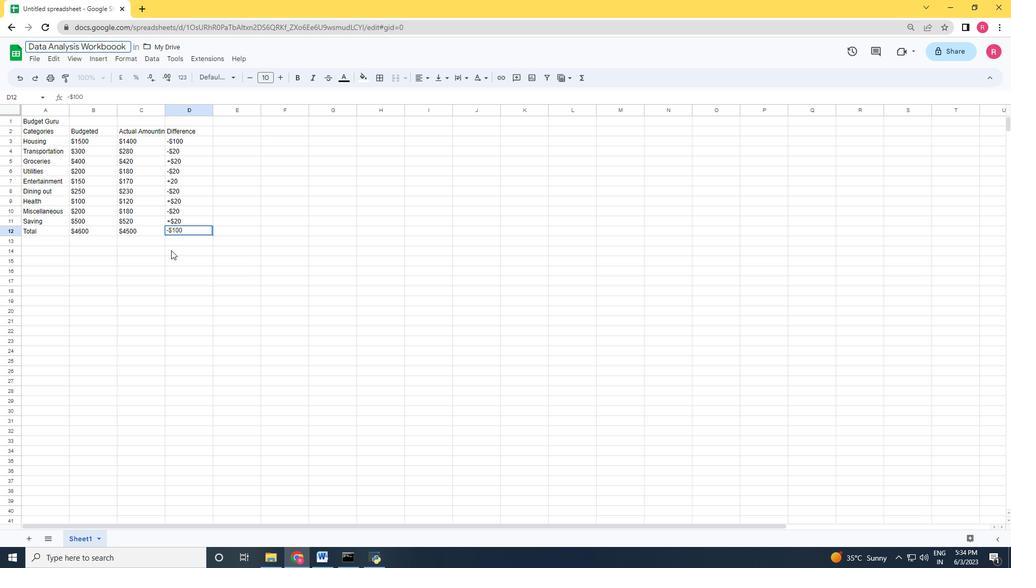 
Action: Key pressed <Key.space><Key.shift>Template<Key.enter>
Screenshot: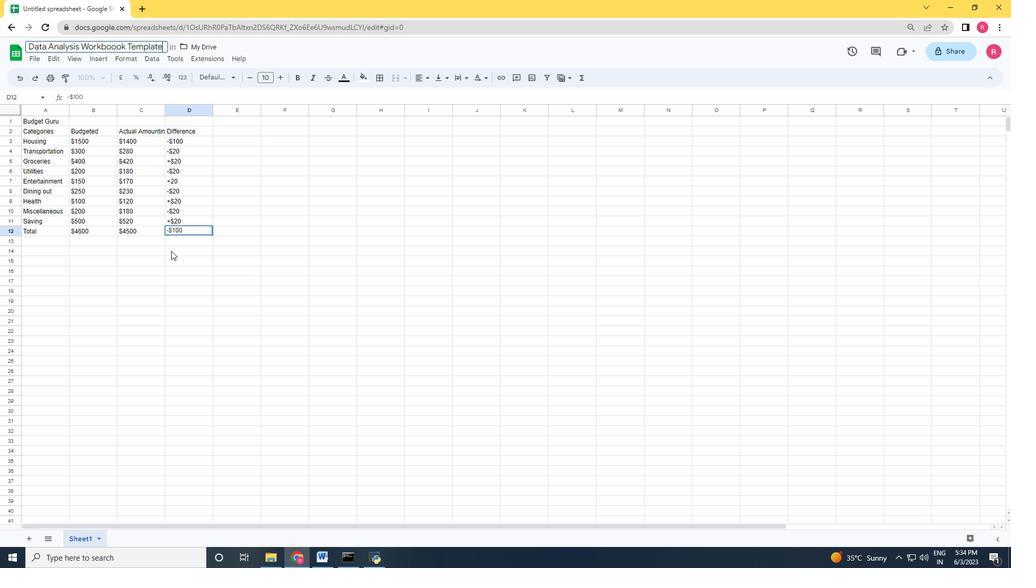 
Action: Mouse moved to (172, 266)
Screenshot: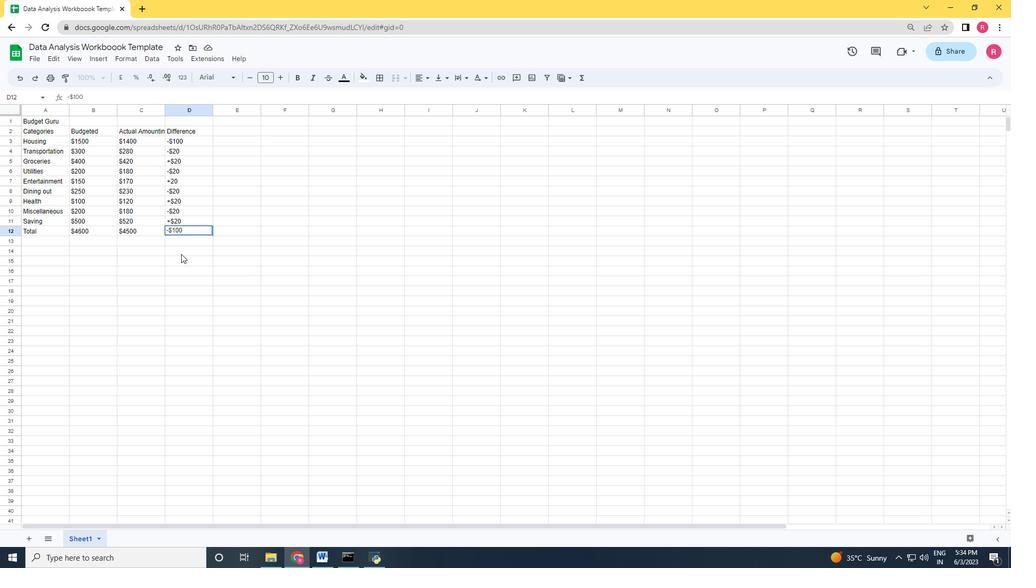 
Action: Mouse pressed left at (172, 266)
Screenshot: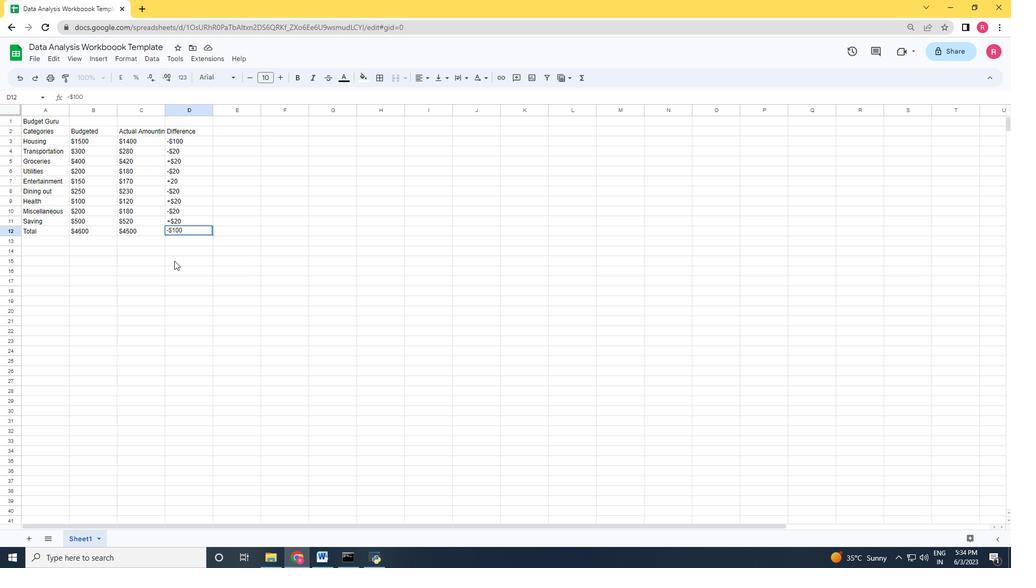 
Action: Mouse moved to (171, 254)
Screenshot: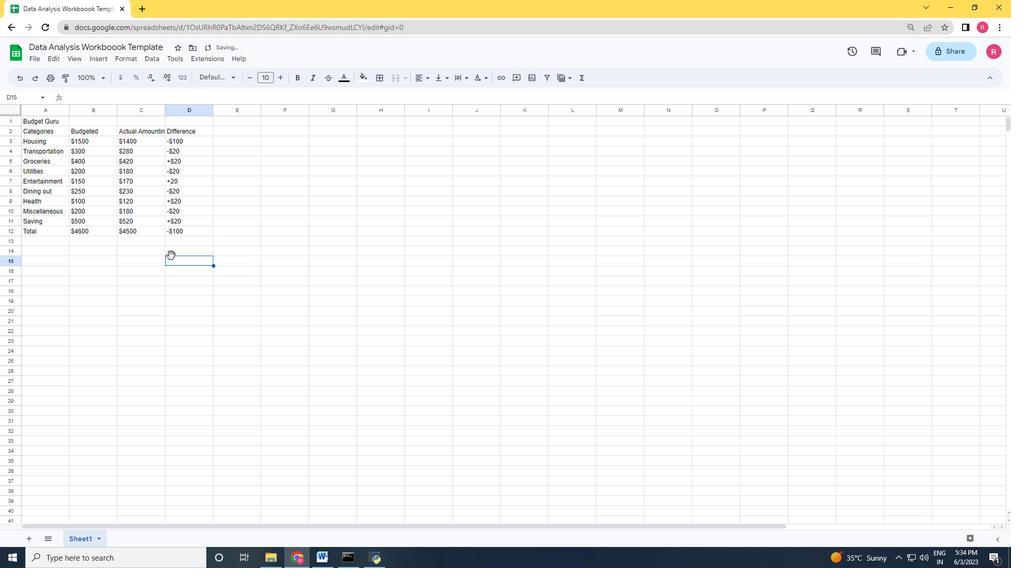 
